 Task: Display the results of the 2022 Victory Lane Racing NASCAR Cup Series for the race "Go Bowling at the Glen" on the track "Watkins Glen".
Action: Mouse moved to (189, 328)
Screenshot: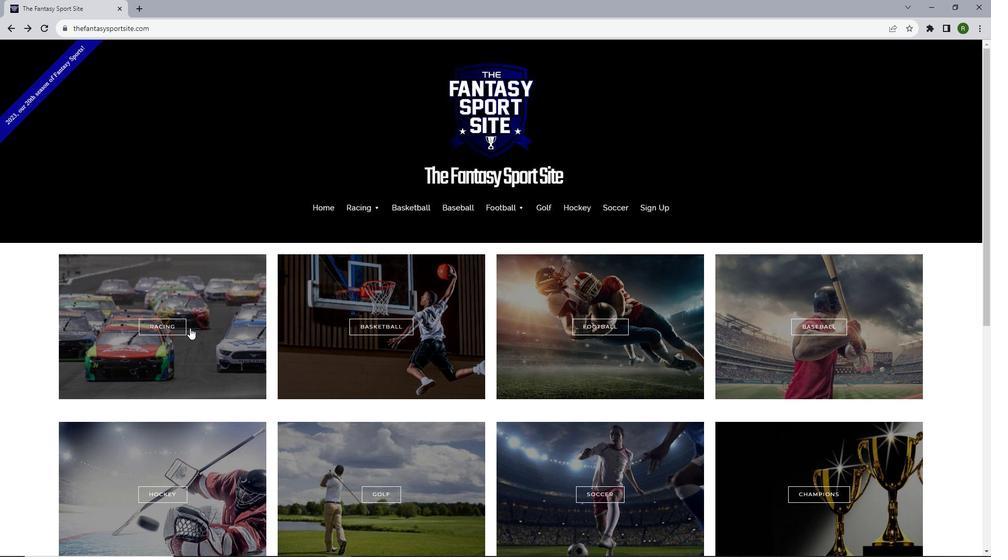 
Action: Mouse pressed left at (189, 328)
Screenshot: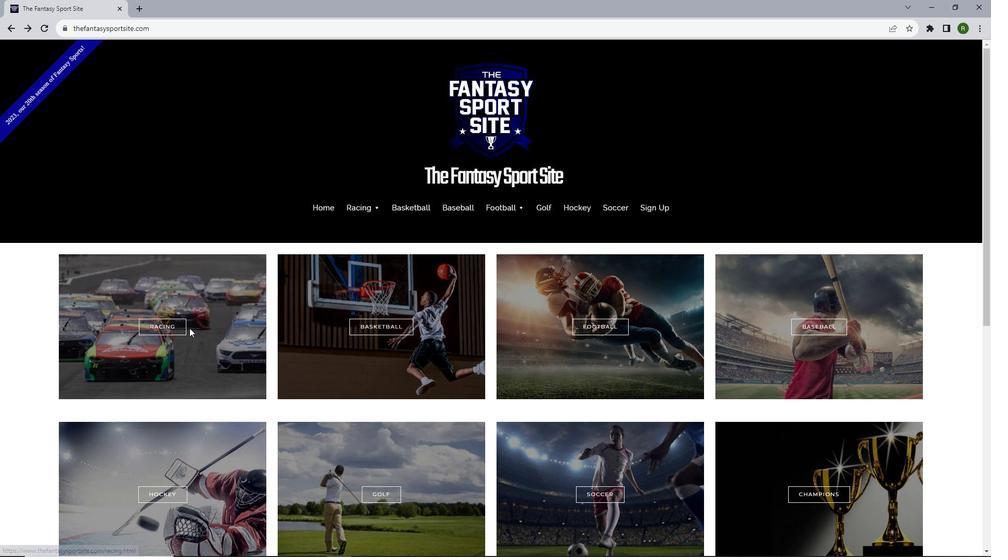 
Action: Mouse moved to (530, 246)
Screenshot: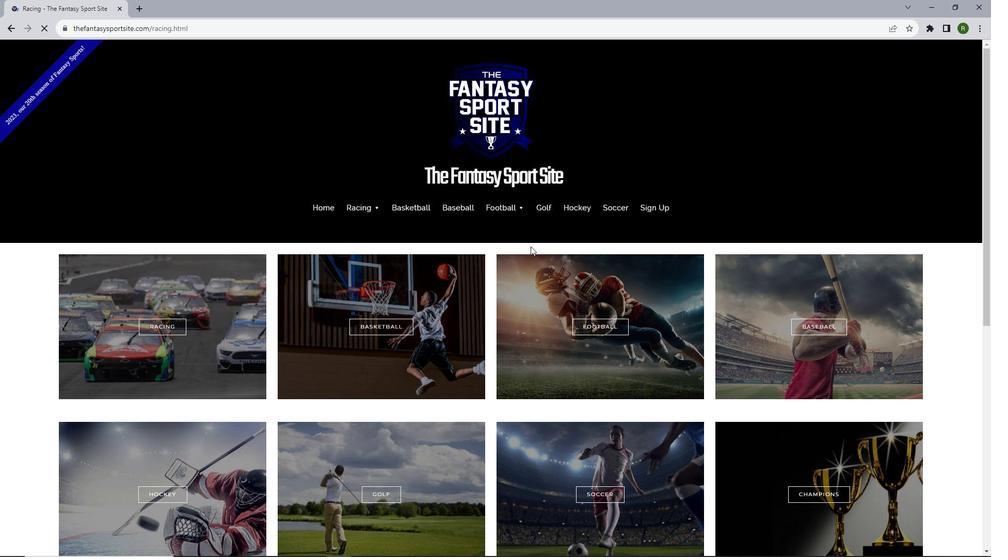 
Action: Mouse scrolled (530, 246) with delta (0, 0)
Screenshot: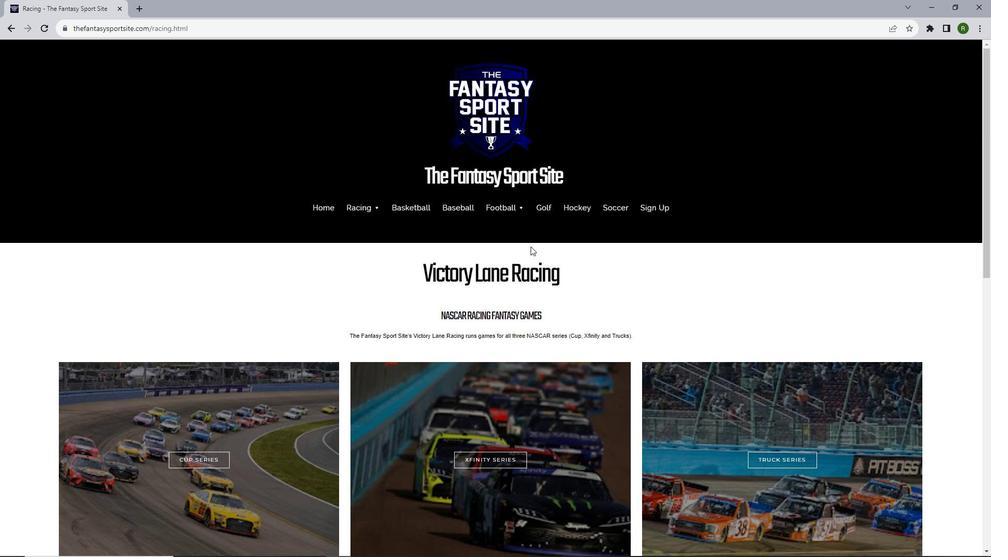 
Action: Mouse scrolled (530, 246) with delta (0, 0)
Screenshot: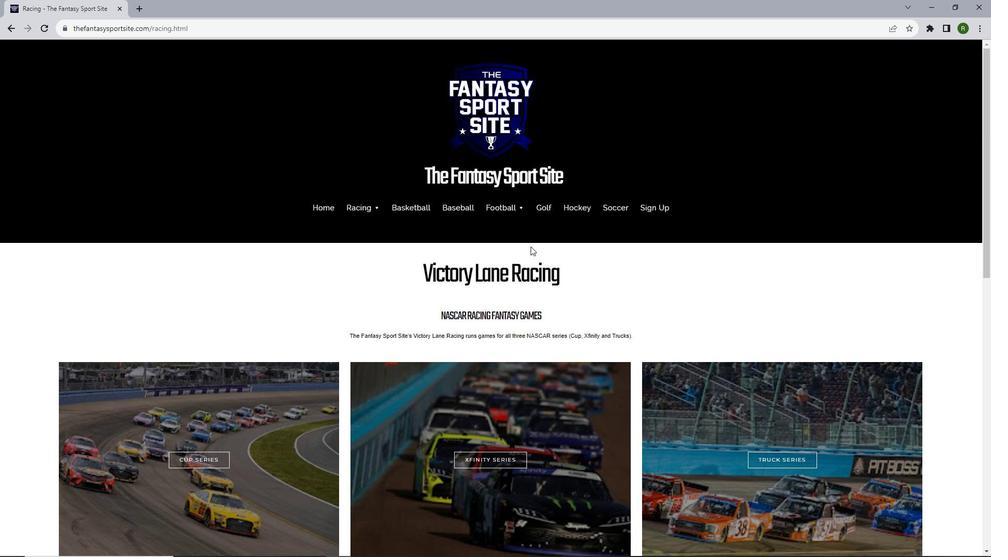 
Action: Mouse scrolled (530, 246) with delta (0, 0)
Screenshot: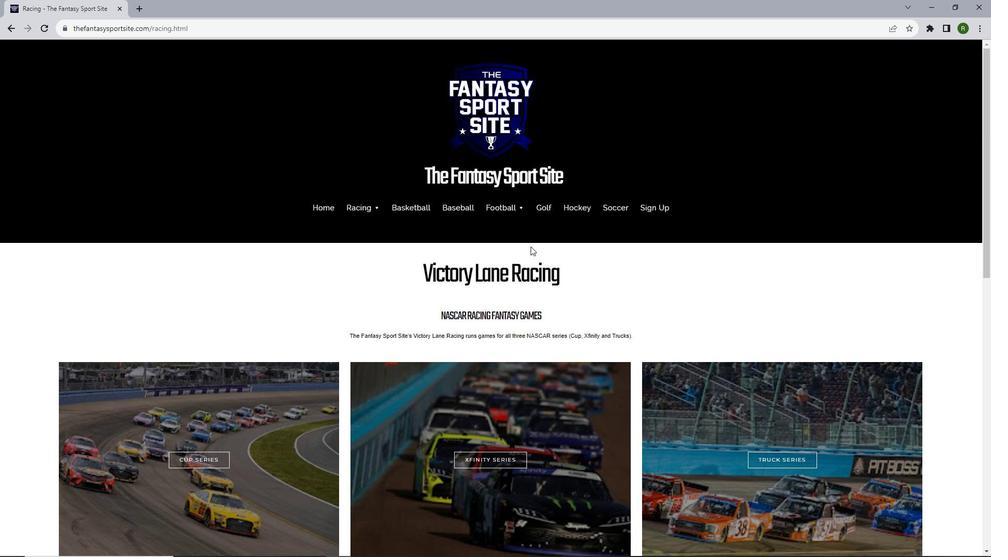 
Action: Mouse scrolled (530, 246) with delta (0, 0)
Screenshot: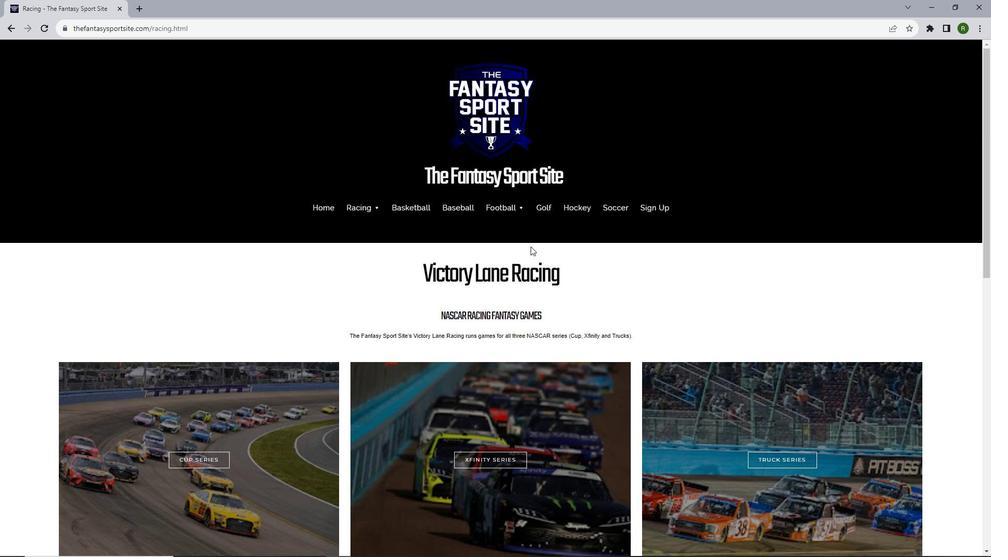 
Action: Mouse scrolled (530, 246) with delta (0, 0)
Screenshot: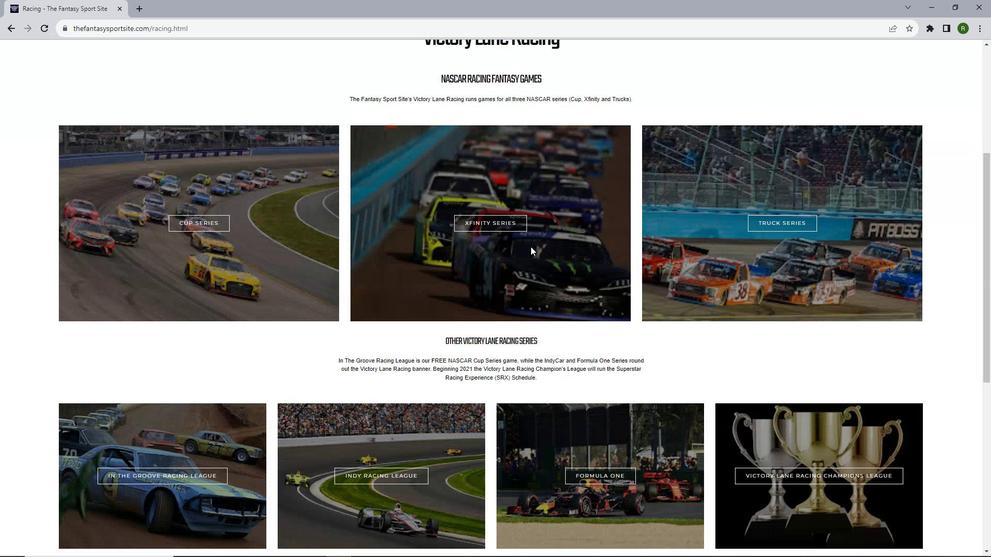 
Action: Mouse moved to (201, 198)
Screenshot: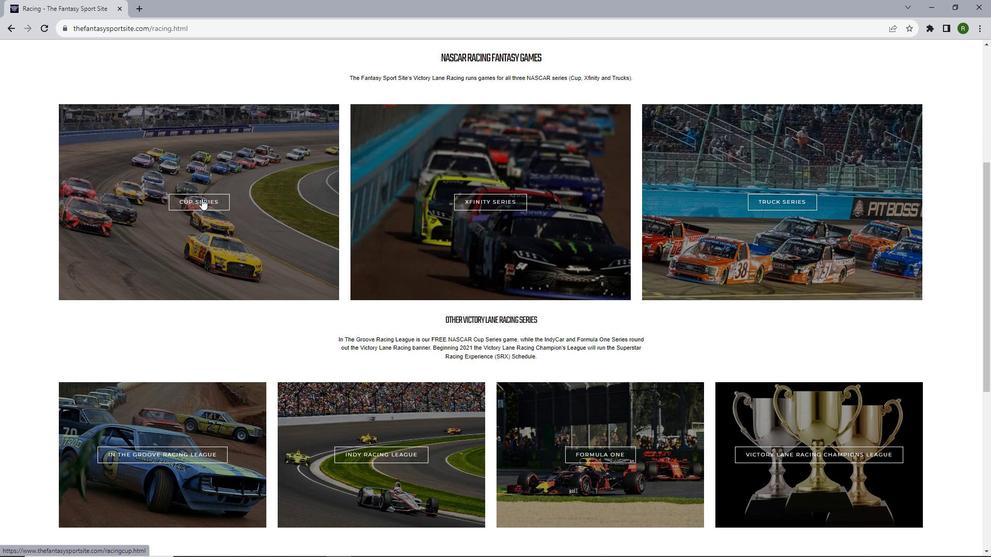 
Action: Mouse pressed left at (201, 198)
Screenshot: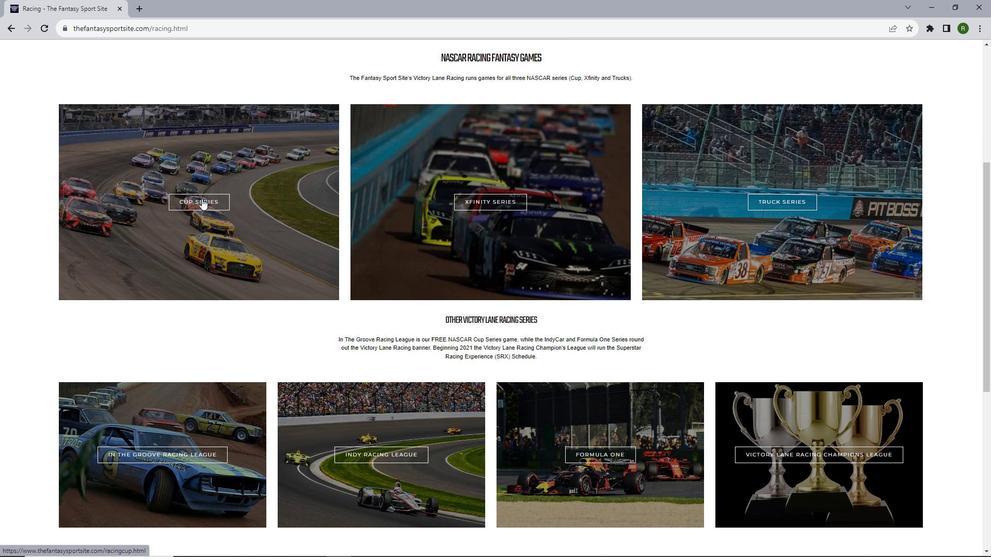 
Action: Mouse moved to (359, 247)
Screenshot: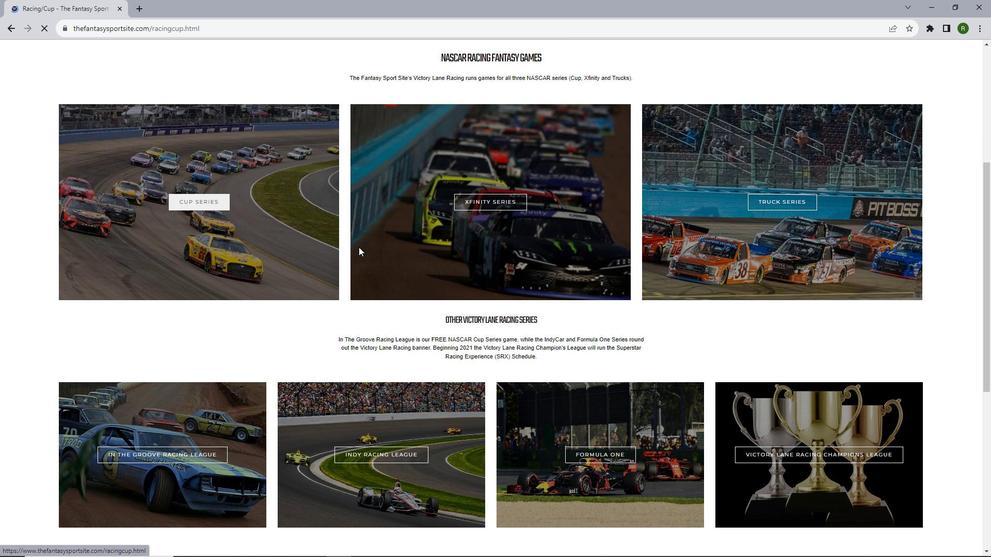 
Action: Mouse scrolled (359, 246) with delta (0, 0)
Screenshot: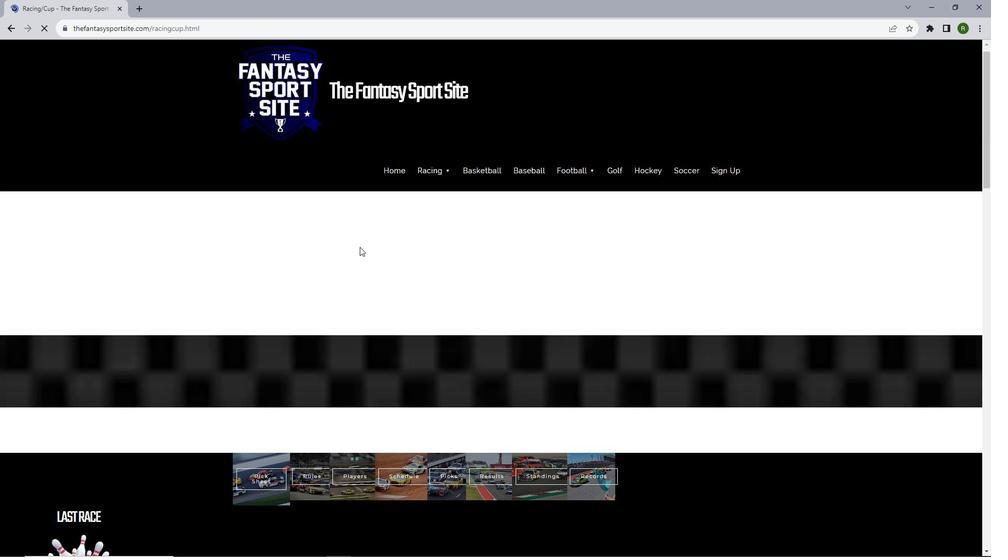 
Action: Mouse moved to (359, 247)
Screenshot: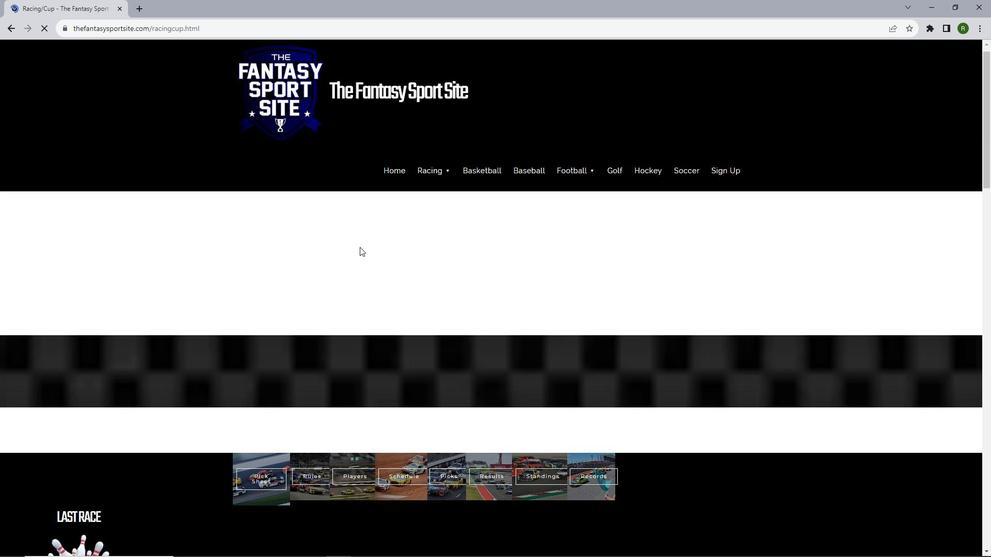 
Action: Mouse scrolled (359, 246) with delta (0, 0)
Screenshot: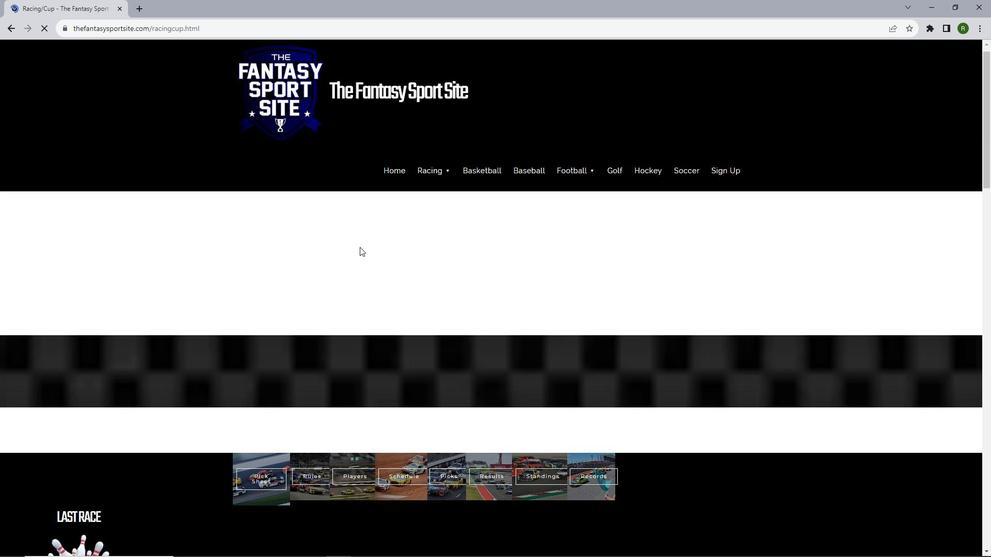 
Action: Mouse scrolled (359, 246) with delta (0, 0)
Screenshot: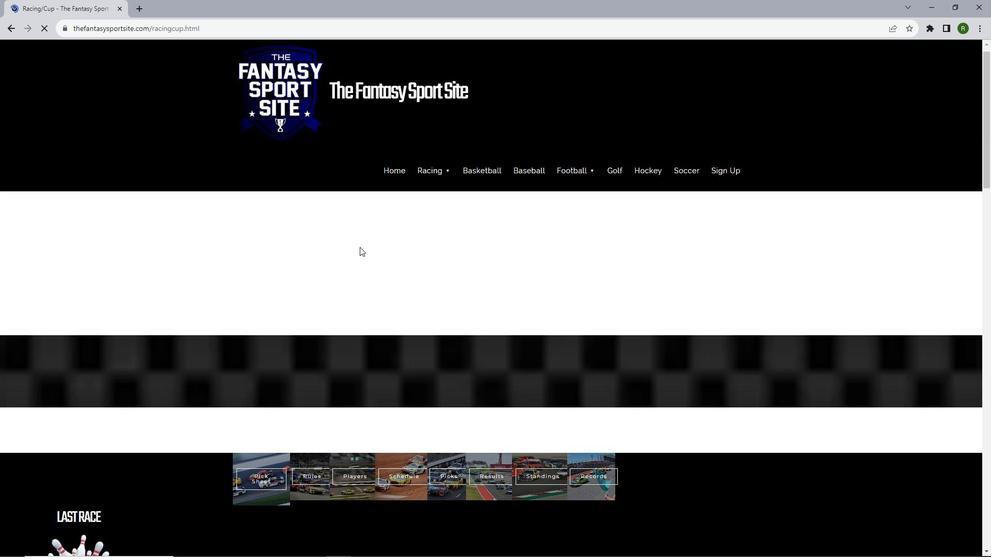 
Action: Mouse scrolled (359, 246) with delta (0, 0)
Screenshot: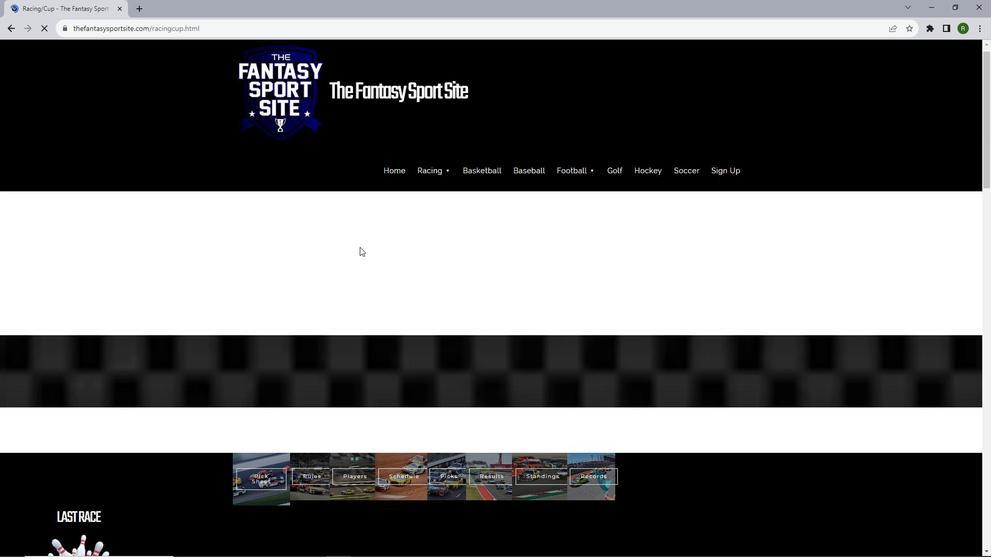 
Action: Mouse scrolled (359, 246) with delta (0, 0)
Screenshot: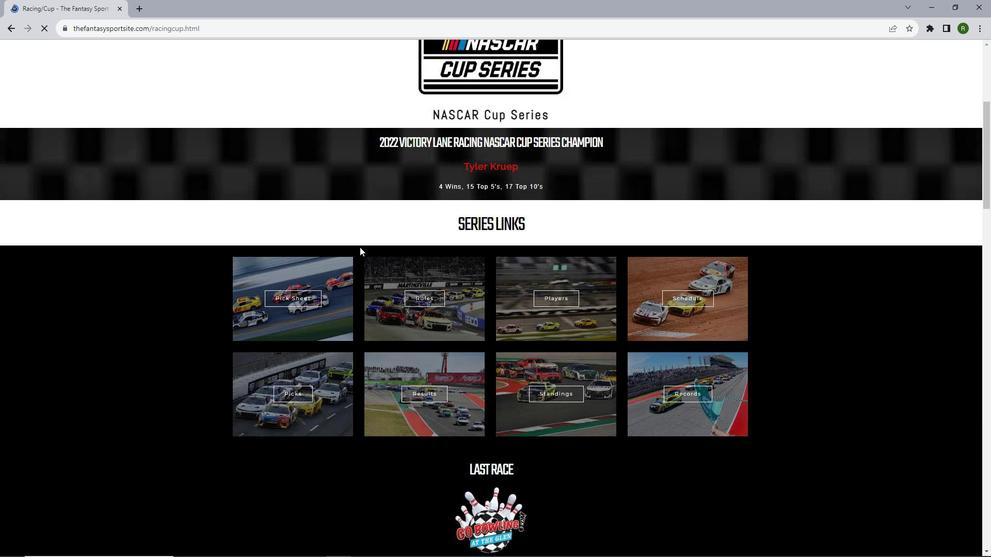 
Action: Mouse moved to (423, 402)
Screenshot: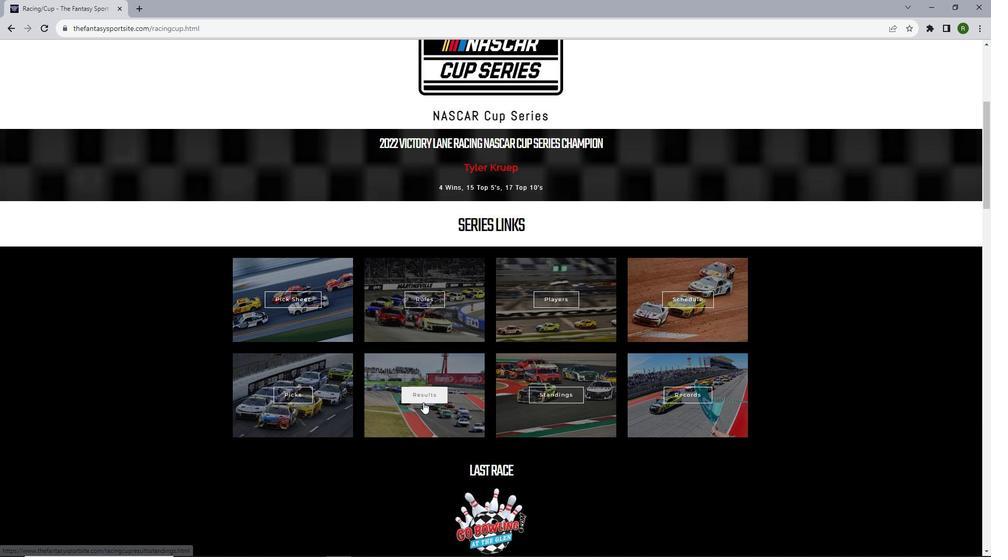 
Action: Mouse pressed left at (423, 402)
Screenshot: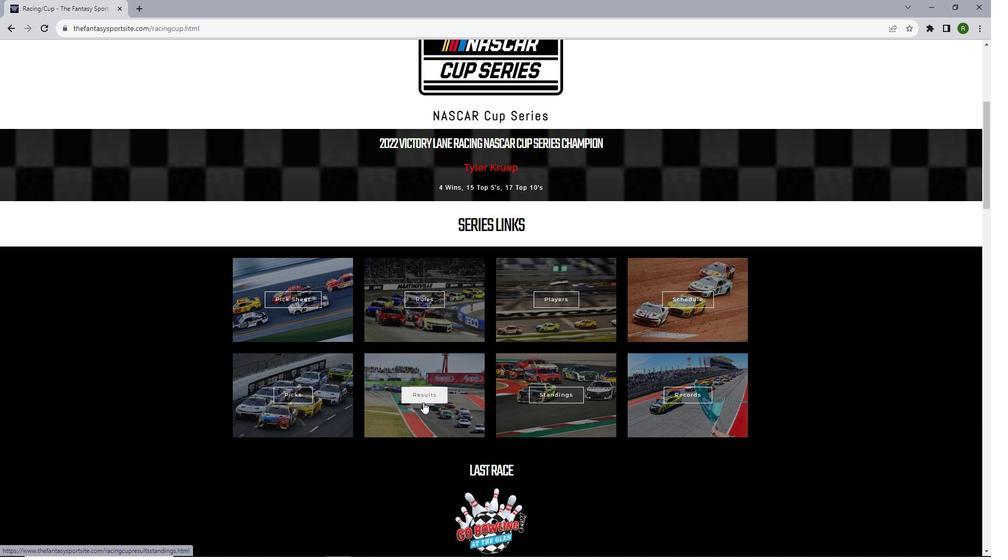 
Action: Mouse moved to (426, 398)
Screenshot: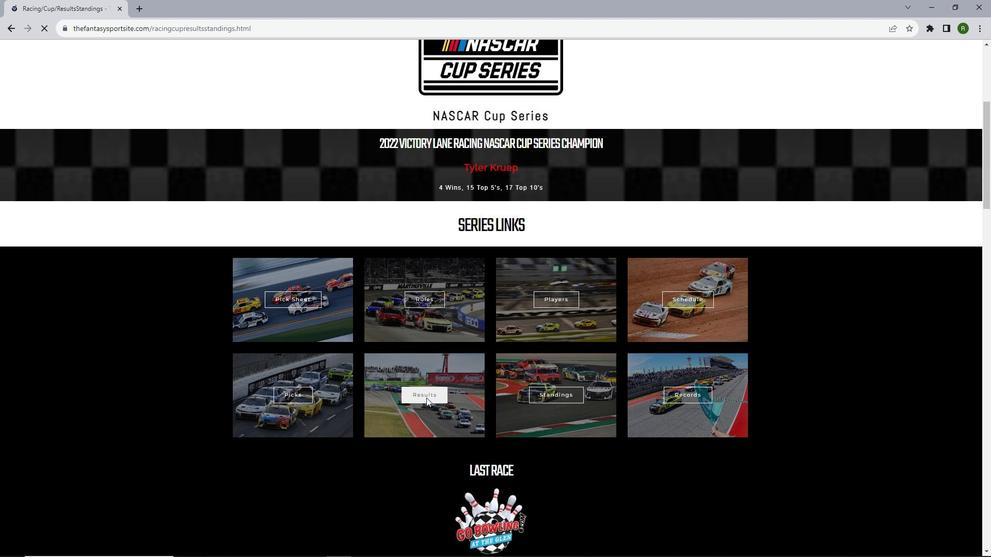 
Action: Mouse scrolled (426, 397) with delta (0, 0)
Screenshot: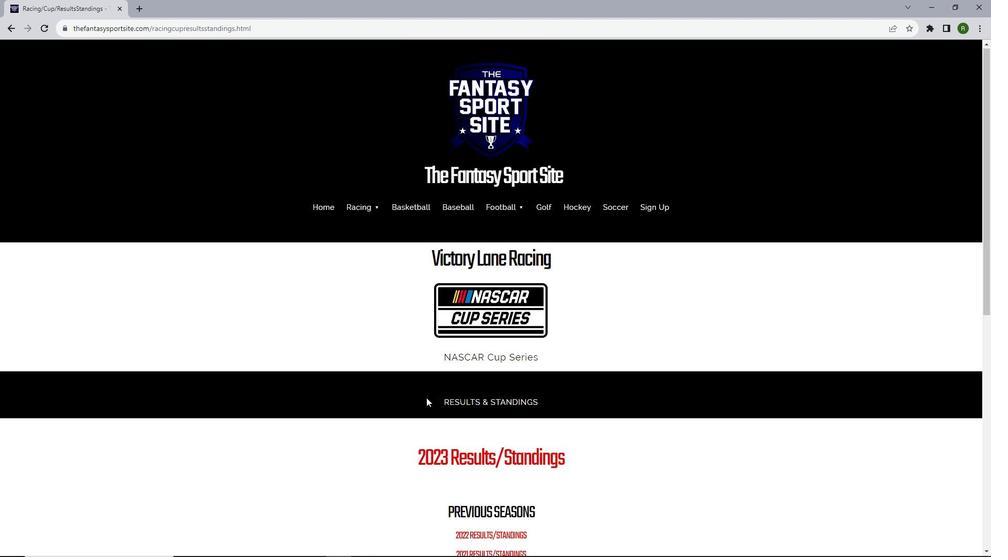 
Action: Mouse scrolled (426, 397) with delta (0, 0)
Screenshot: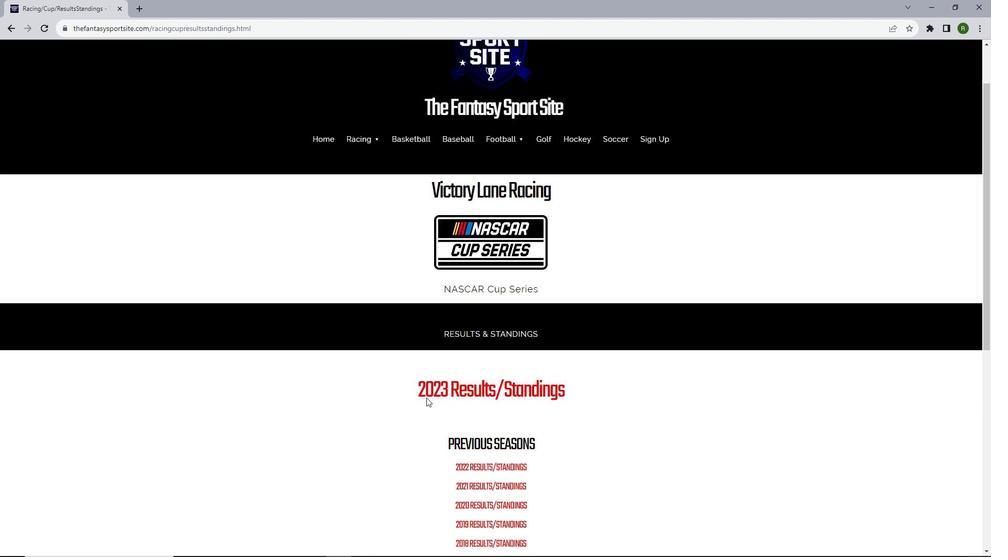 
Action: Mouse scrolled (426, 397) with delta (0, 0)
Screenshot: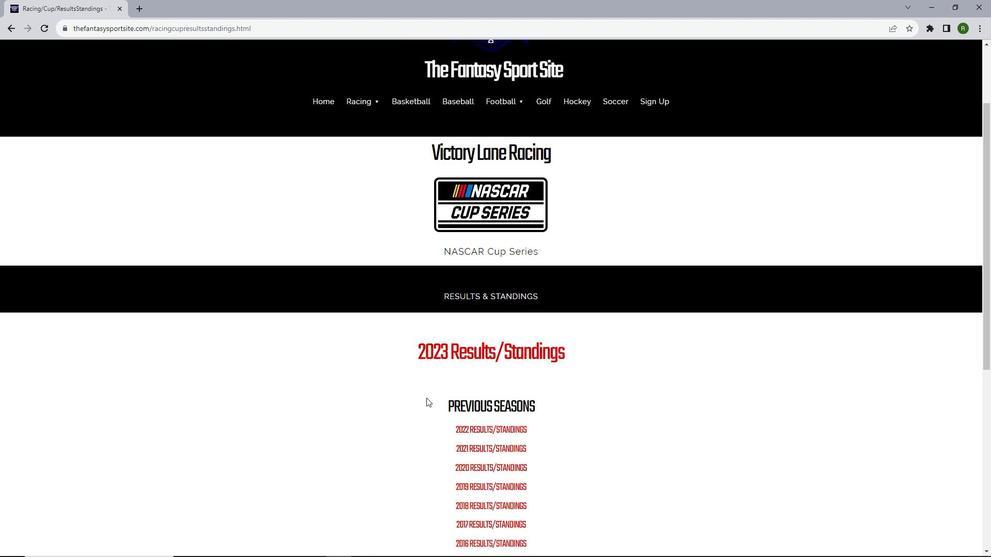 
Action: Mouse moved to (487, 381)
Screenshot: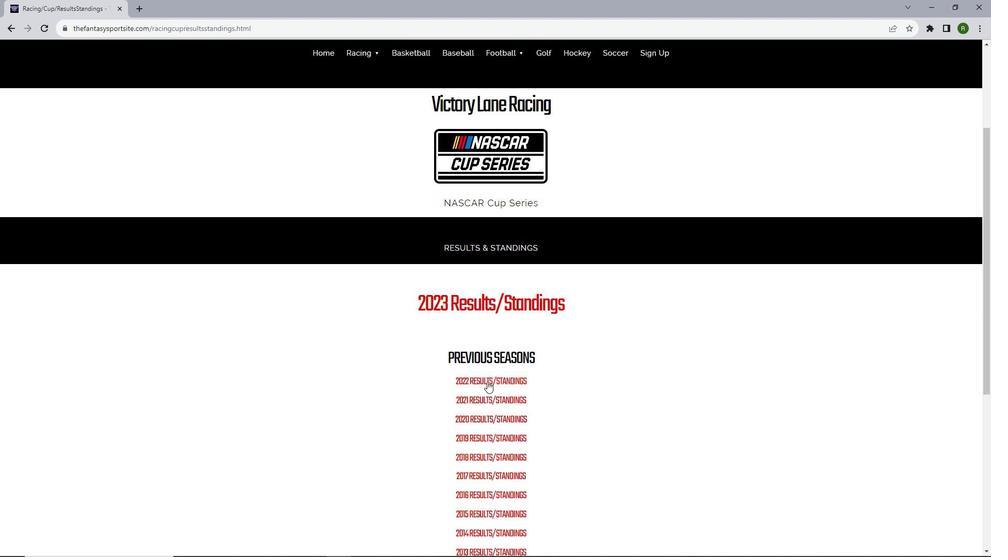 
Action: Mouse pressed left at (487, 381)
Screenshot: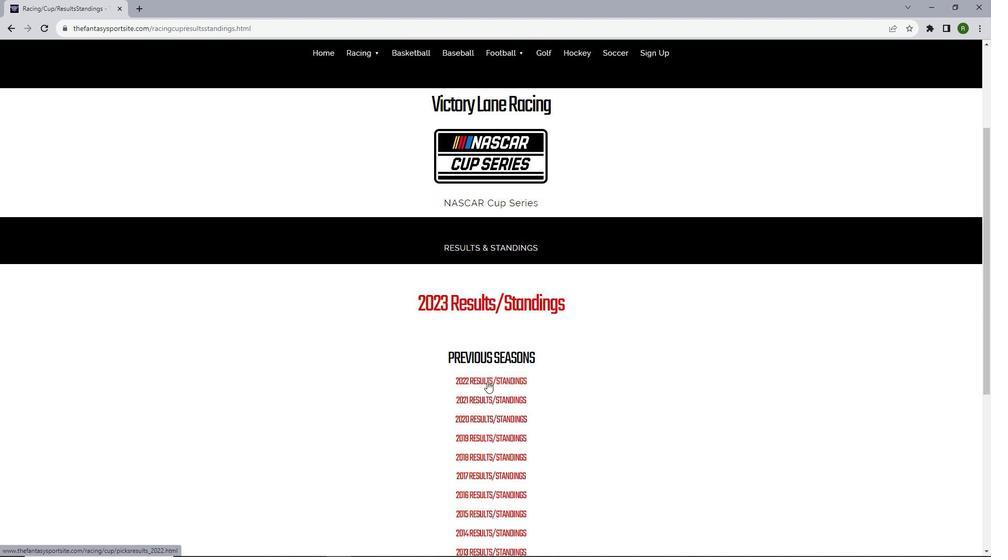 
Action: Mouse moved to (542, 208)
Screenshot: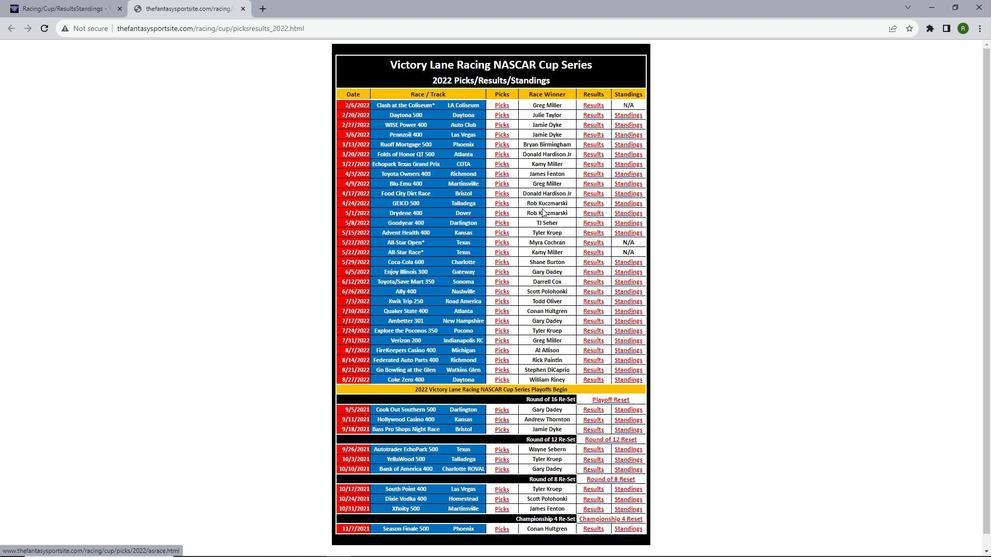 
Action: Mouse scrolled (542, 208) with delta (0, 0)
Screenshot: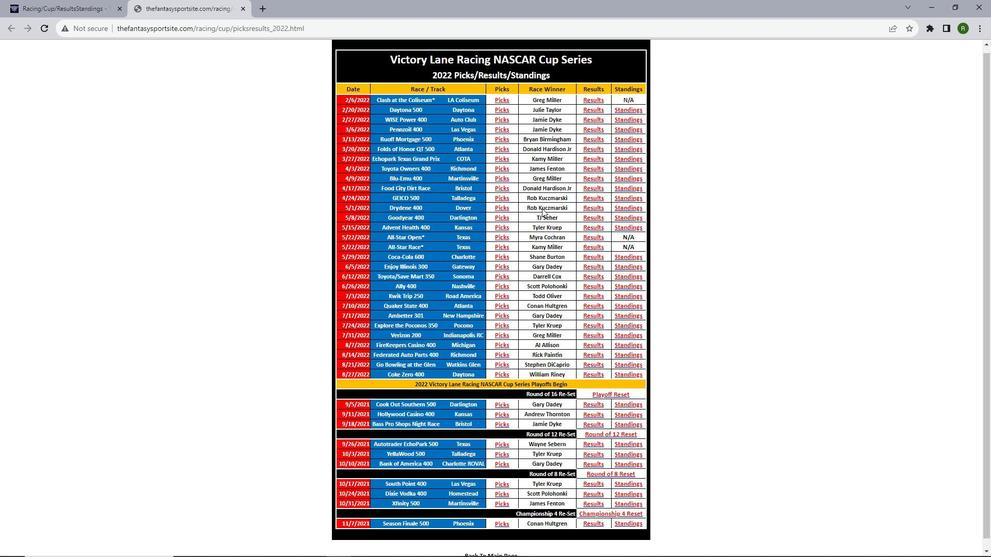
Action: Mouse scrolled (542, 208) with delta (0, 0)
Screenshot: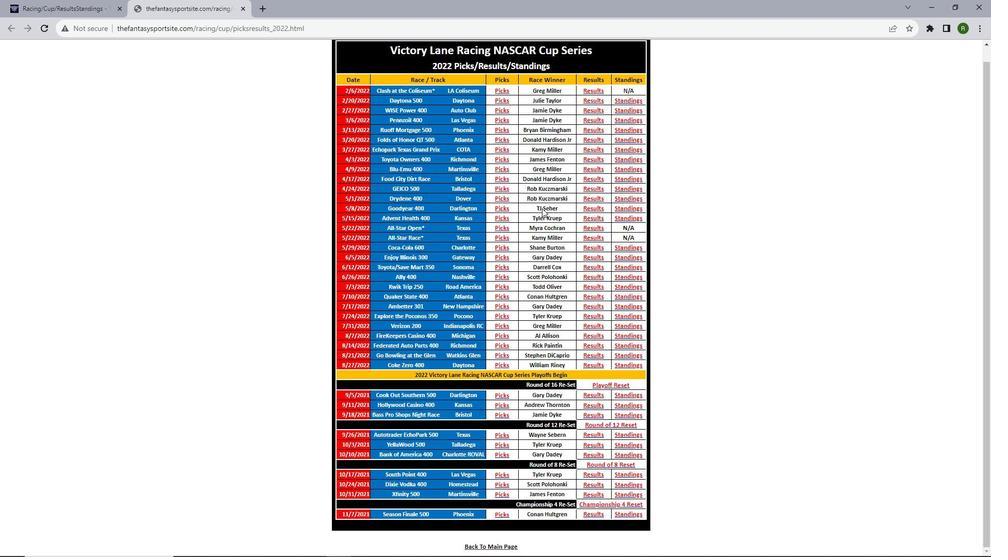 
Action: Mouse moved to (596, 355)
Screenshot: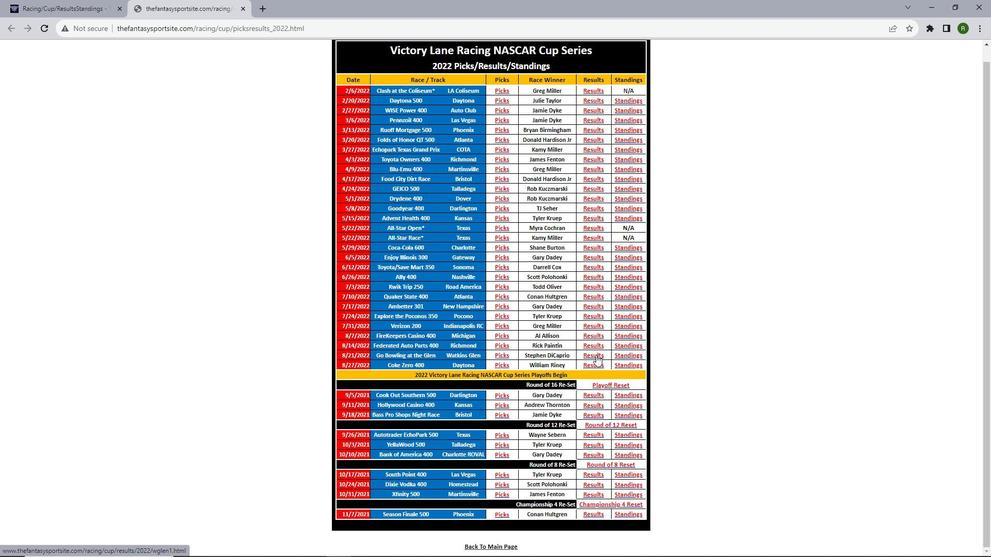 
Action: Mouse pressed left at (596, 355)
Screenshot: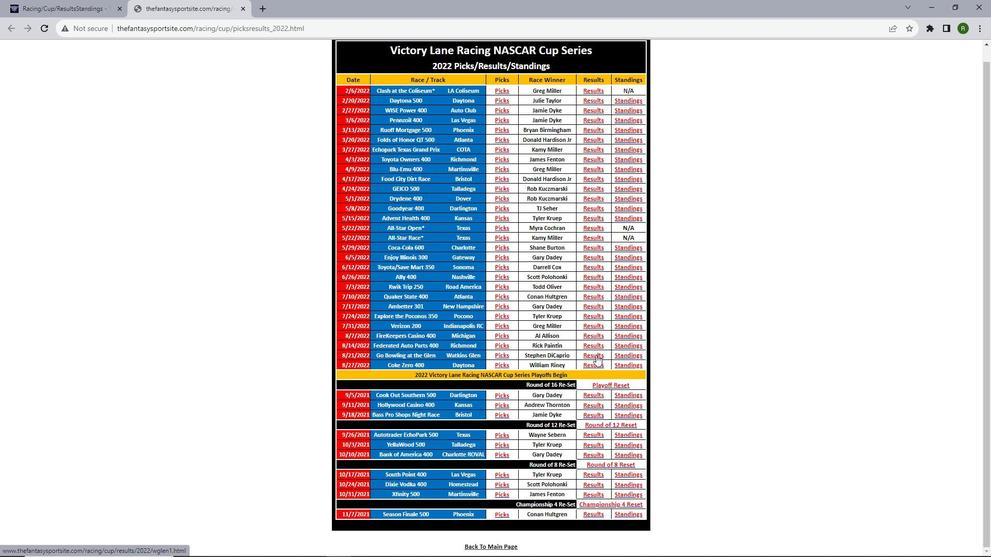 
Action: Mouse moved to (503, 212)
Screenshot: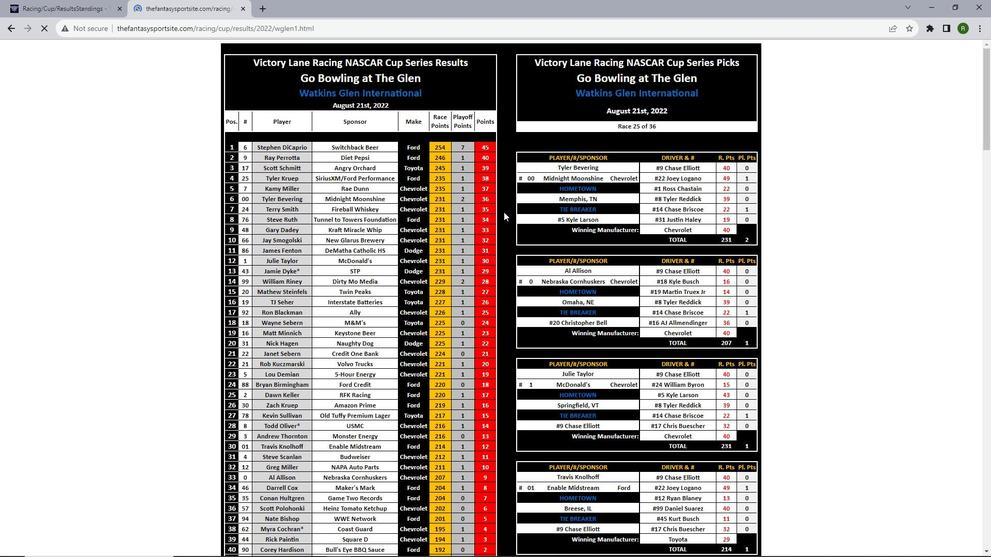 
Action: Mouse scrolled (503, 211) with delta (0, 0)
Screenshot: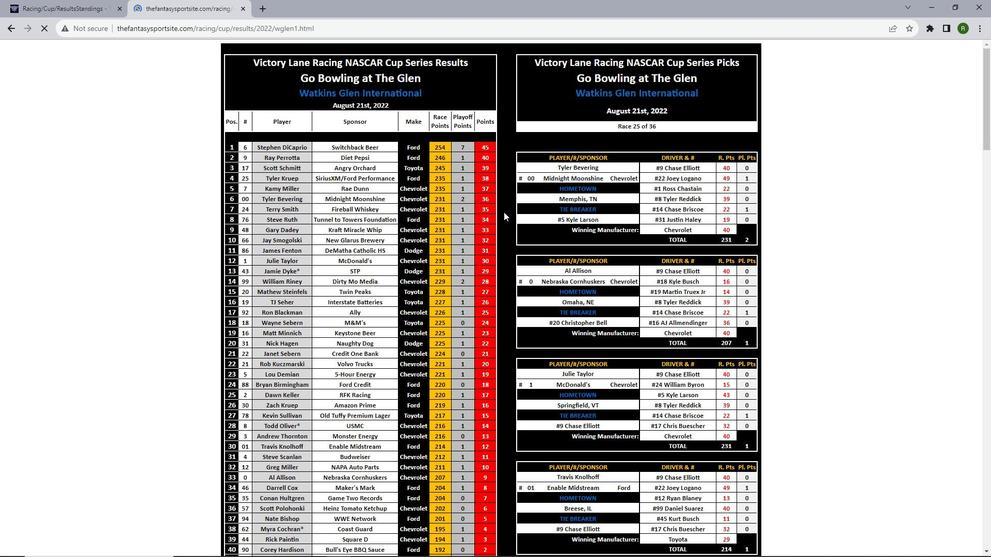 
Action: Mouse scrolled (503, 211) with delta (0, 0)
Screenshot: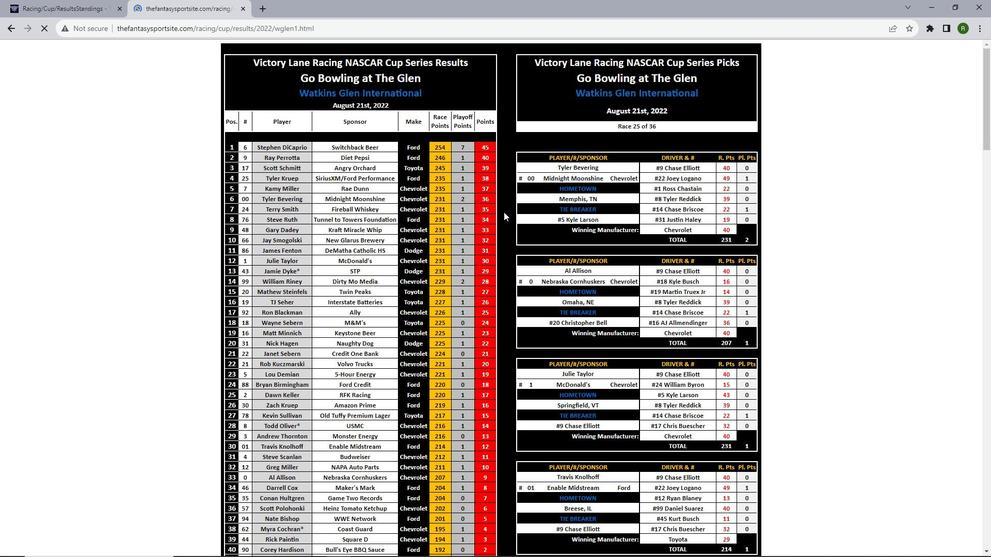 
Action: Mouse scrolled (503, 211) with delta (0, 0)
Screenshot: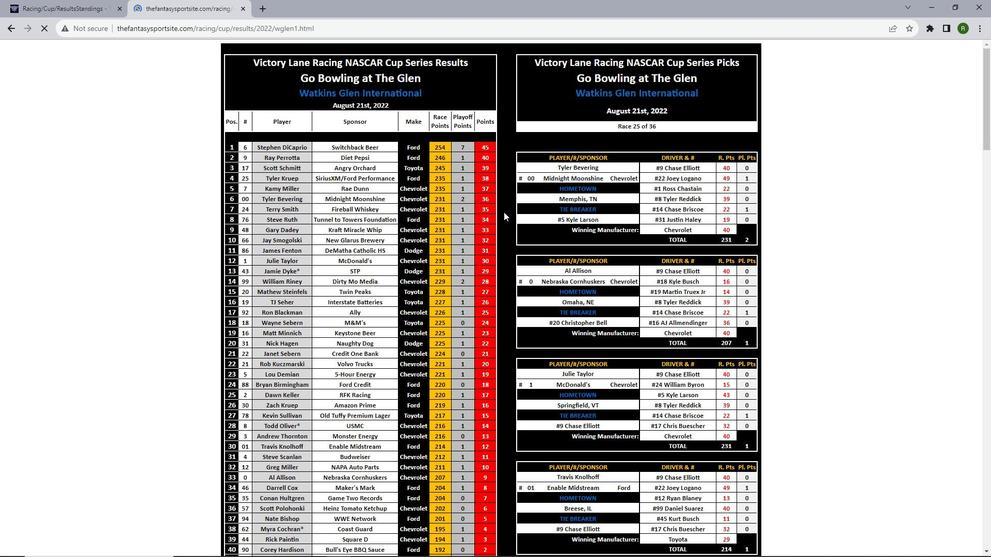 
Action: Mouse scrolled (503, 211) with delta (0, 0)
Screenshot: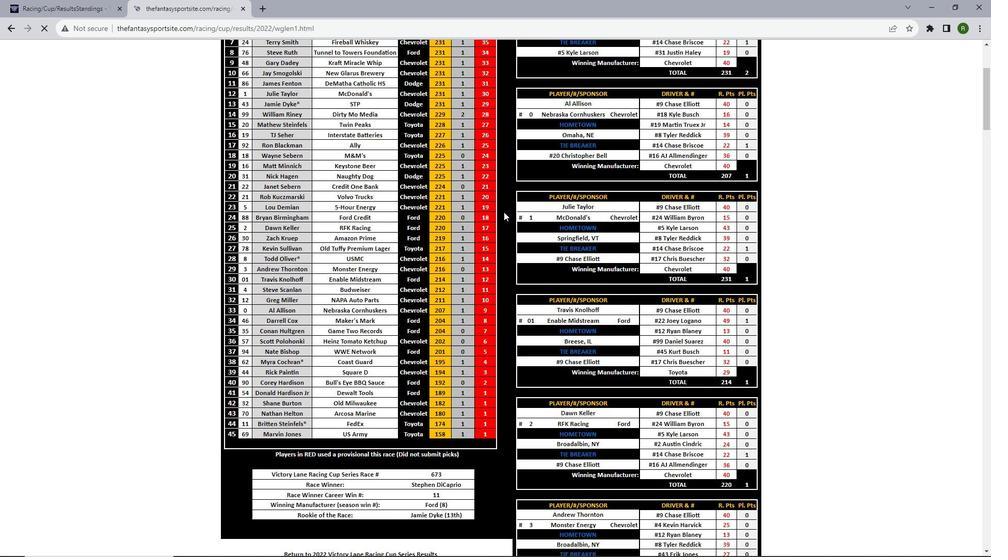 
Action: Mouse scrolled (503, 211) with delta (0, 0)
Screenshot: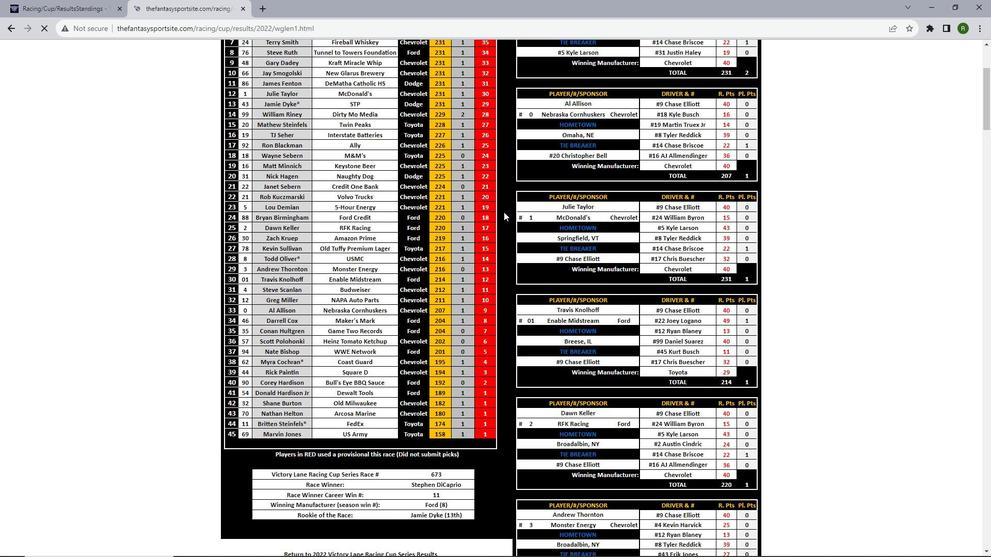 
Action: Mouse scrolled (503, 211) with delta (0, 0)
Screenshot: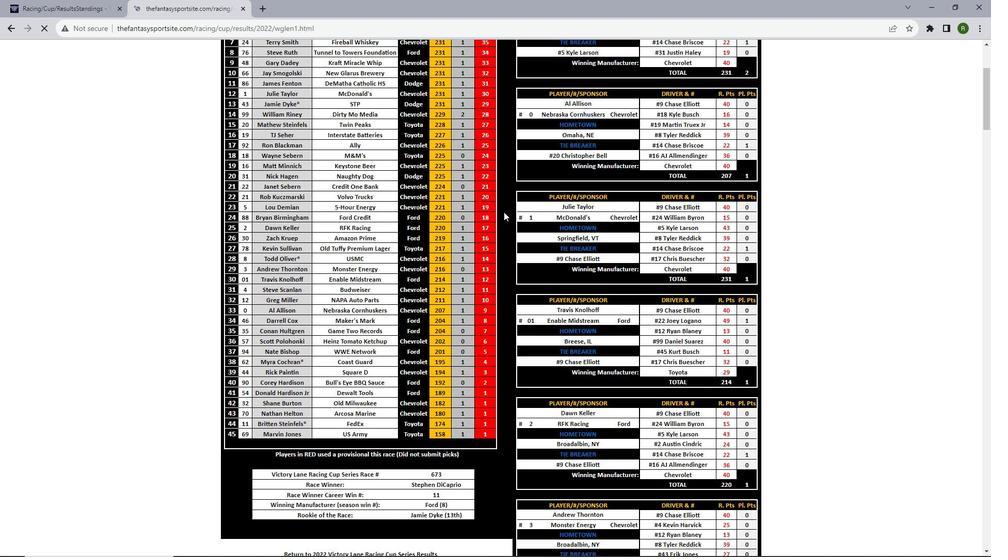 
Action: Mouse scrolled (503, 211) with delta (0, 0)
Screenshot: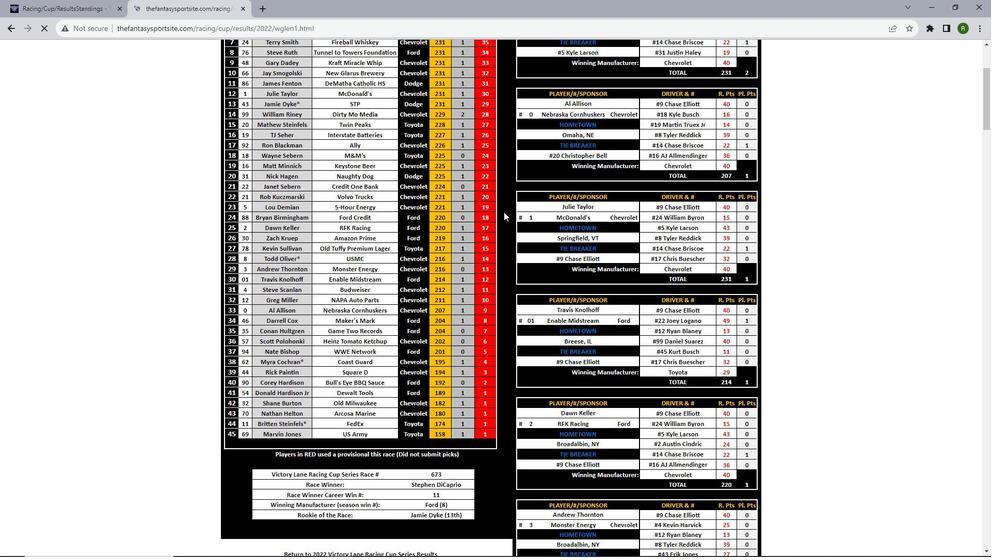 
Action: Mouse scrolled (503, 211) with delta (0, 0)
Screenshot: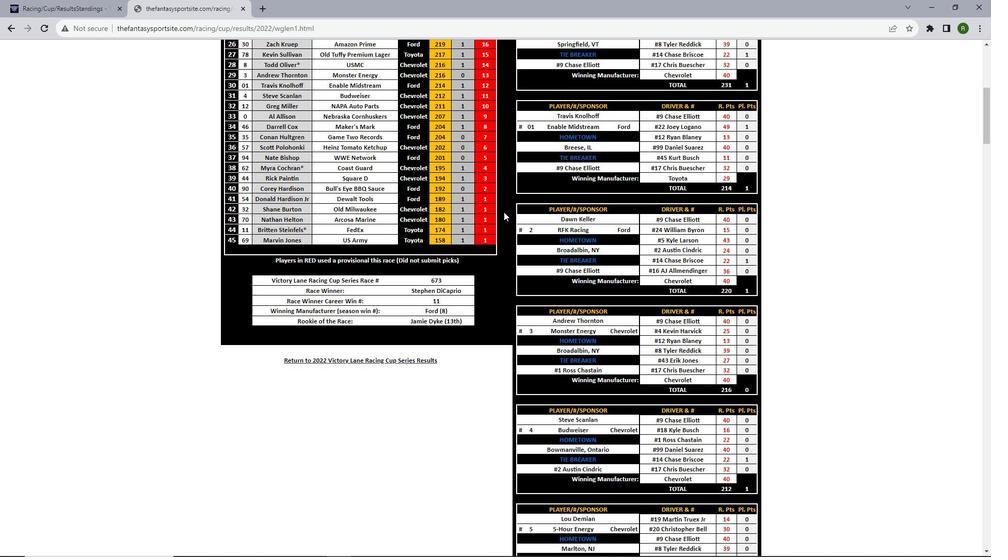 
Action: Mouse scrolled (503, 211) with delta (0, 0)
Screenshot: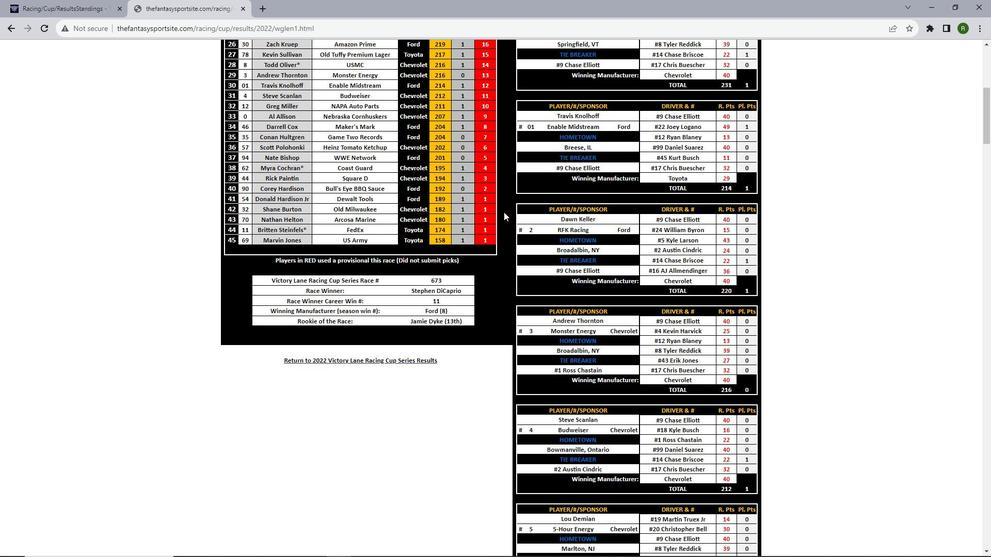
Action: Mouse scrolled (503, 211) with delta (0, 0)
Screenshot: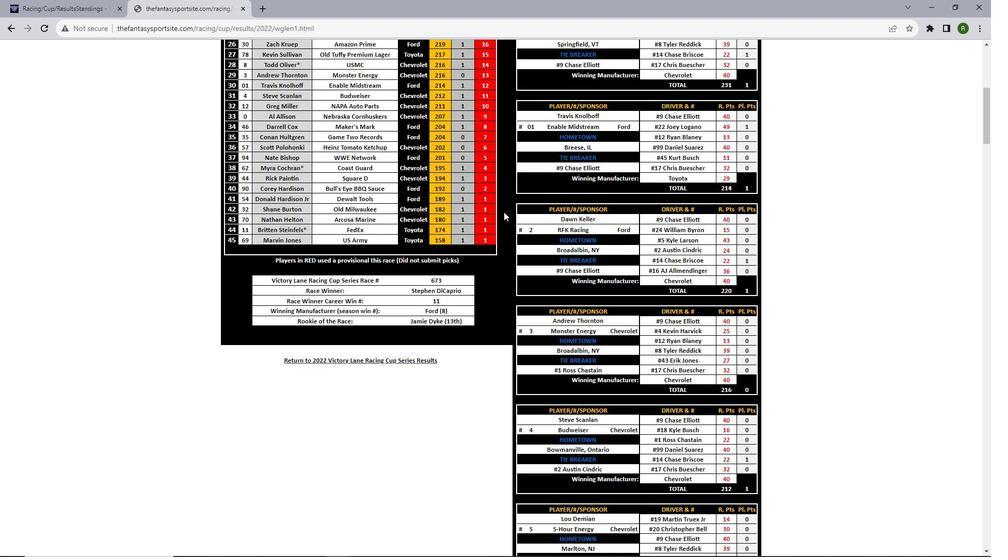 
Action: Mouse scrolled (503, 211) with delta (0, 0)
Screenshot: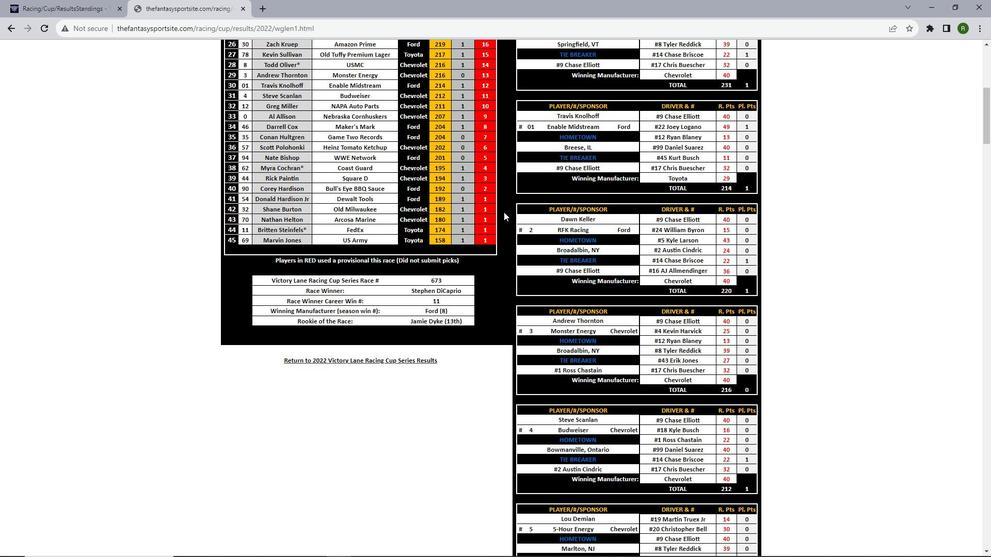 
Action: Mouse scrolled (503, 211) with delta (0, 0)
Screenshot: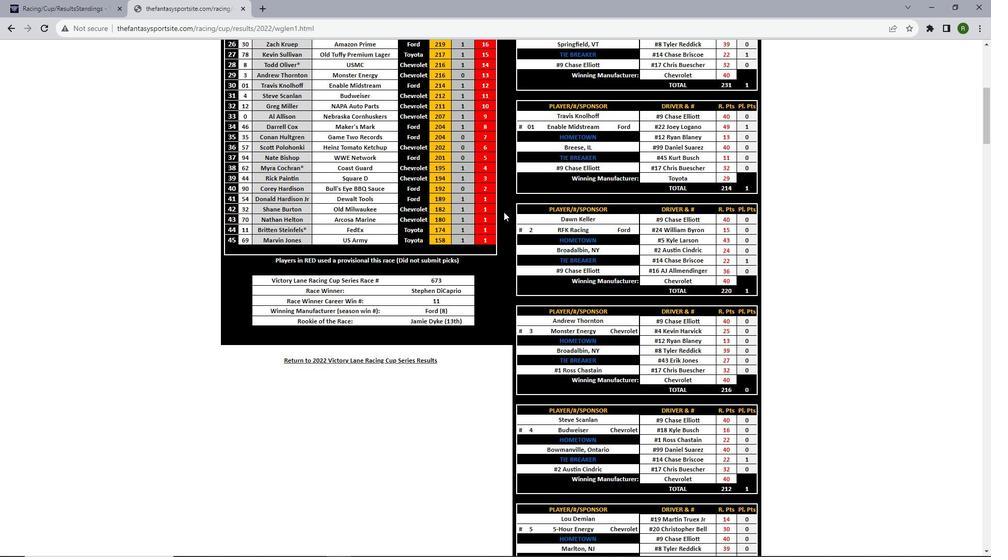
Action: Mouse scrolled (503, 211) with delta (0, 0)
Screenshot: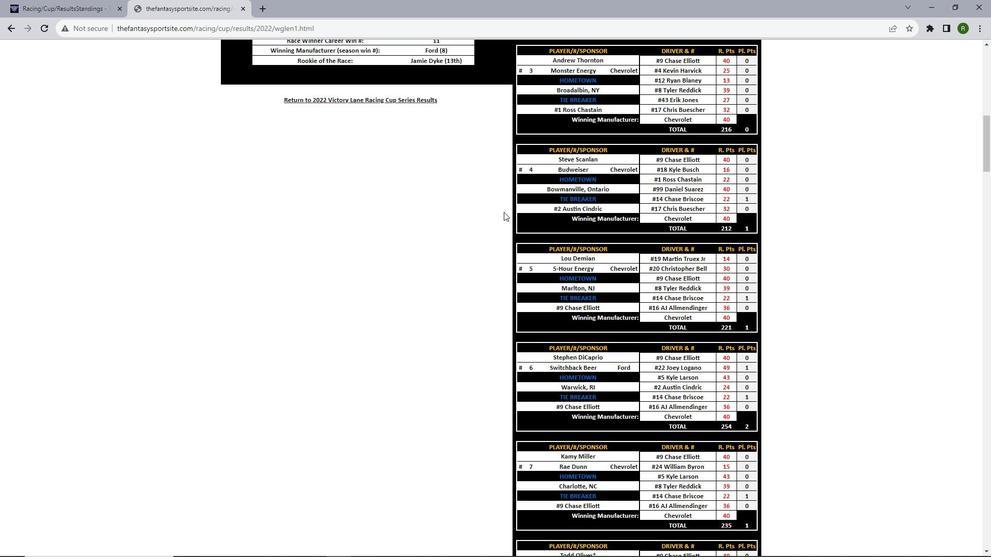 
Action: Mouse scrolled (503, 211) with delta (0, 0)
Screenshot: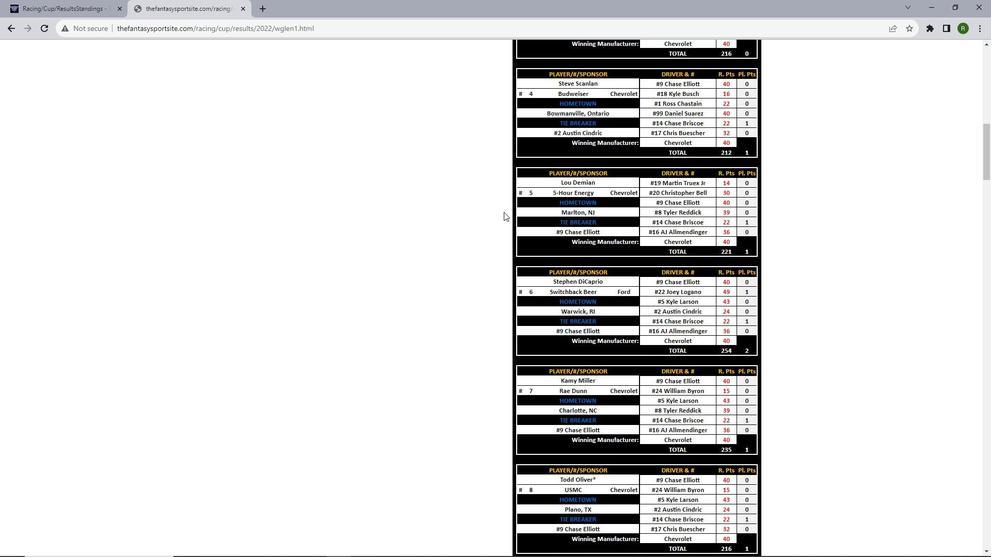 
Action: Mouse scrolled (503, 211) with delta (0, 0)
Screenshot: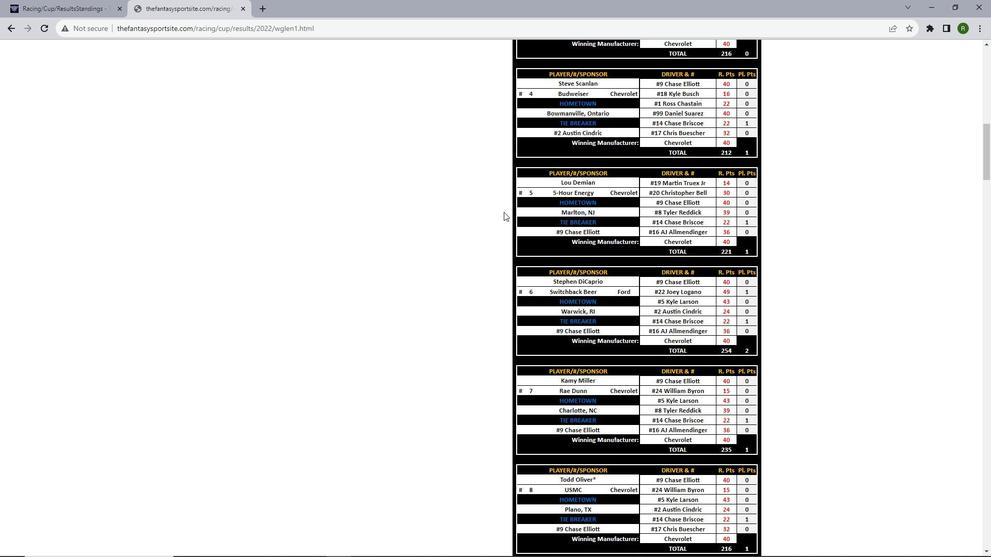 
Action: Mouse scrolled (503, 211) with delta (0, 0)
Screenshot: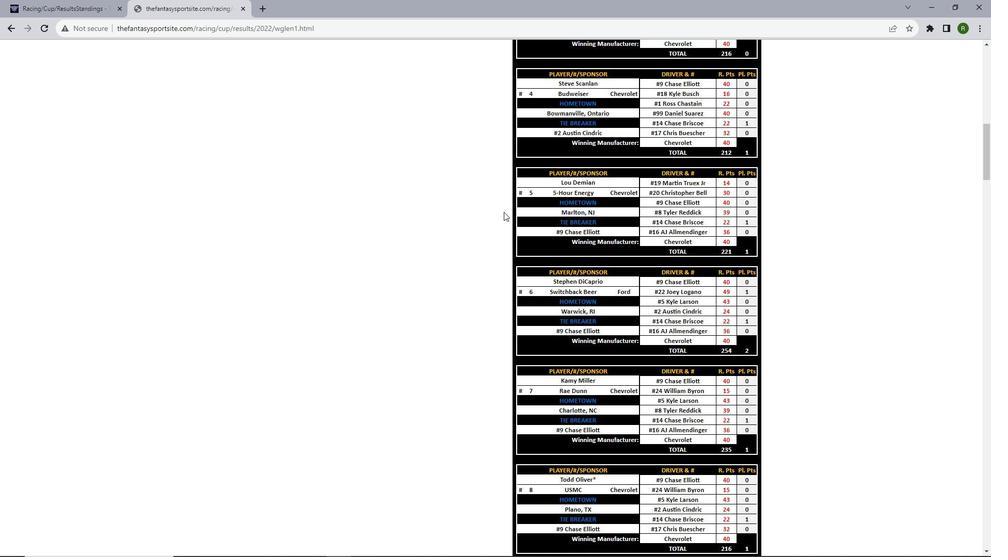 
Action: Mouse scrolled (503, 211) with delta (0, 0)
Screenshot: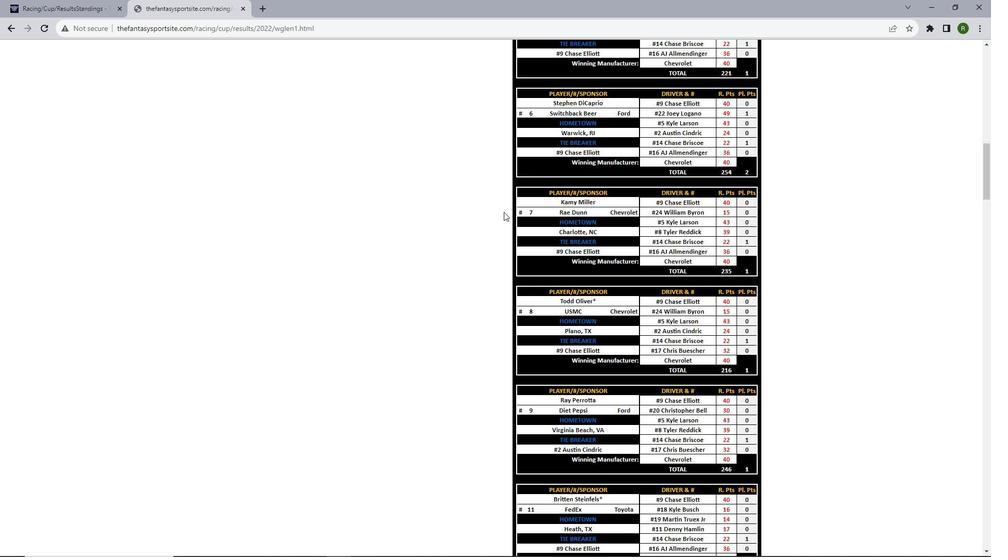 
Action: Mouse moved to (503, 211)
Screenshot: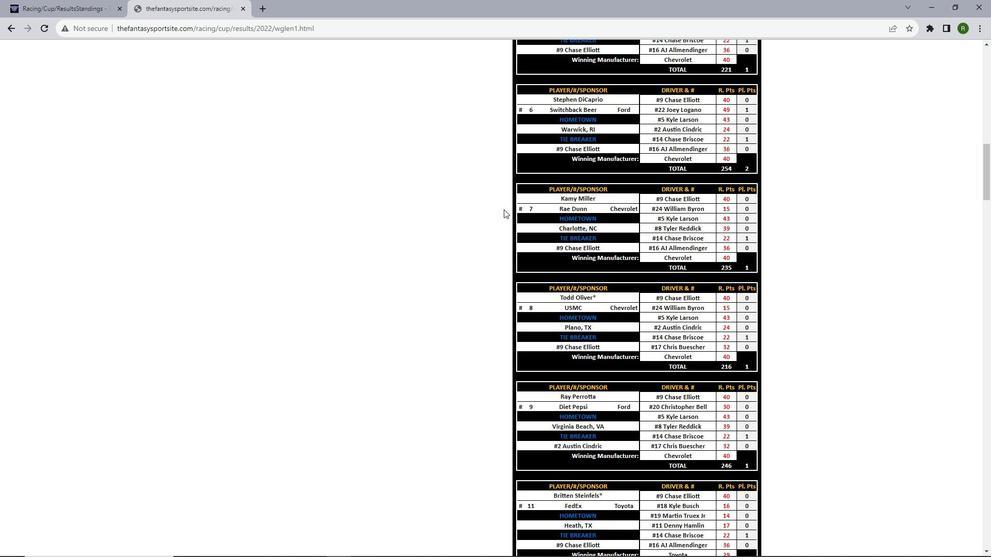 
Action: Mouse scrolled (503, 211) with delta (0, 0)
Screenshot: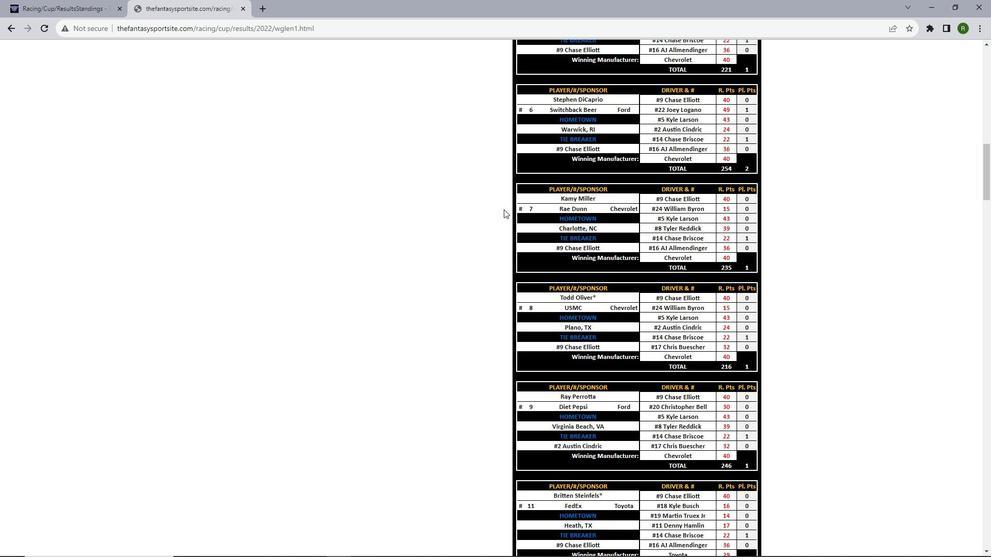 
Action: Mouse moved to (503, 210)
Screenshot: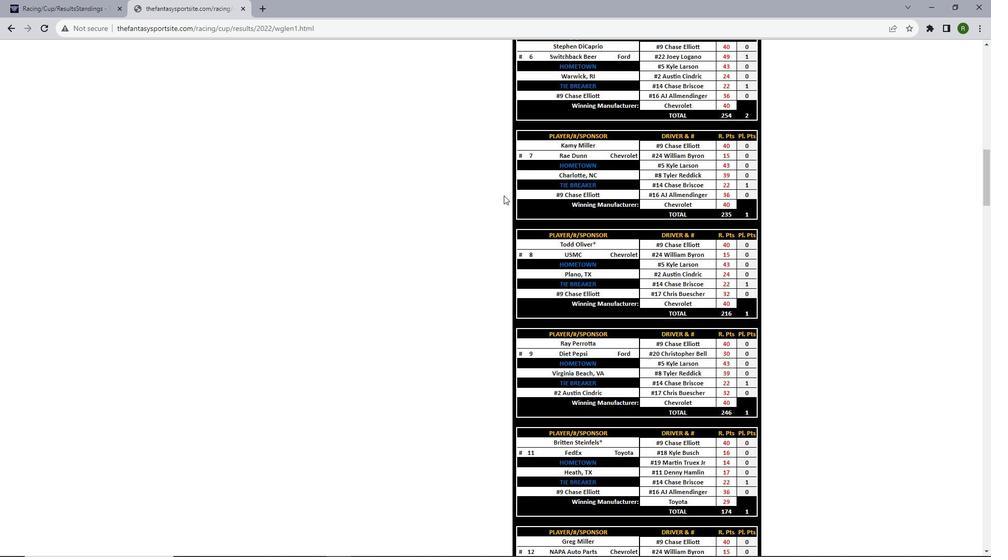 
Action: Mouse scrolled (503, 210) with delta (0, 0)
Screenshot: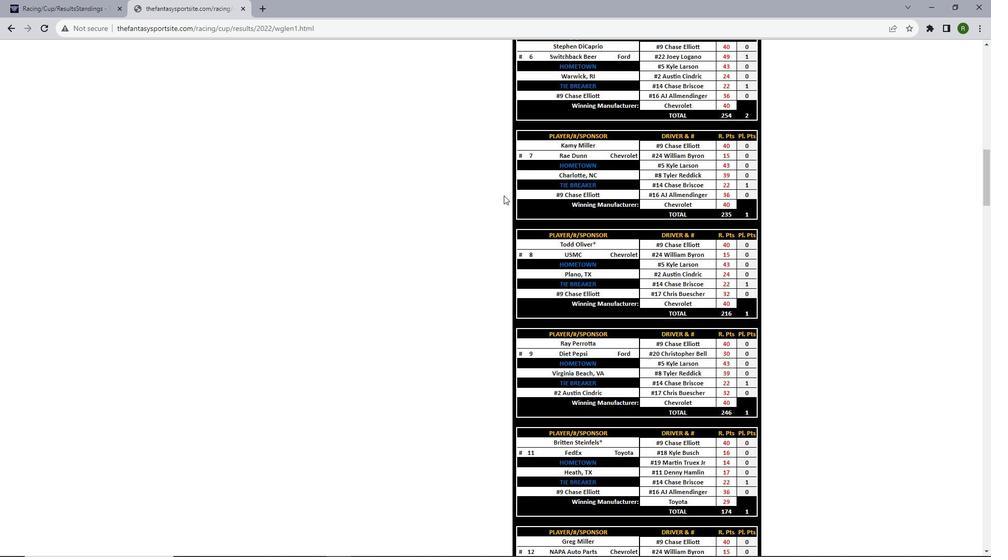 
Action: Mouse moved to (503, 185)
Screenshot: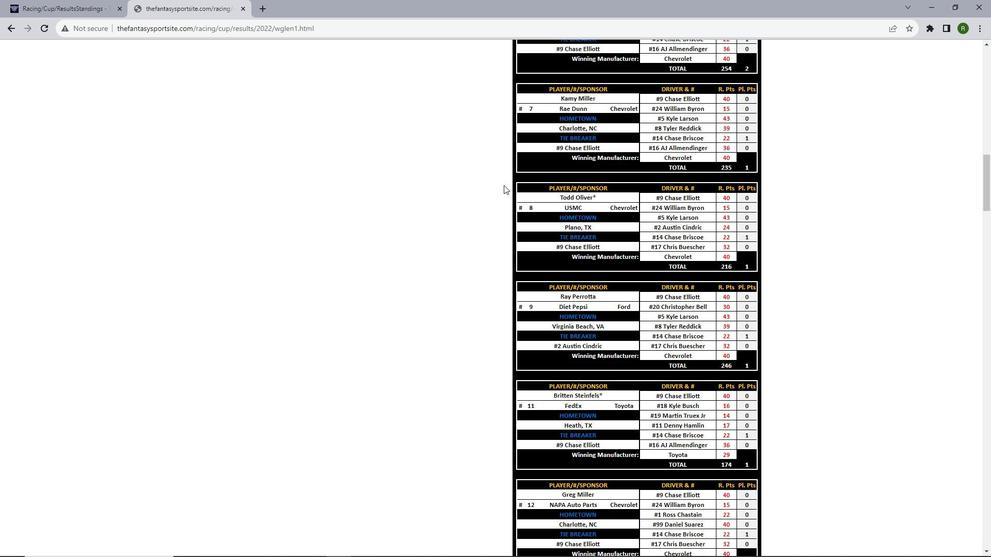 
Action: Mouse scrolled (503, 184) with delta (0, 0)
Screenshot: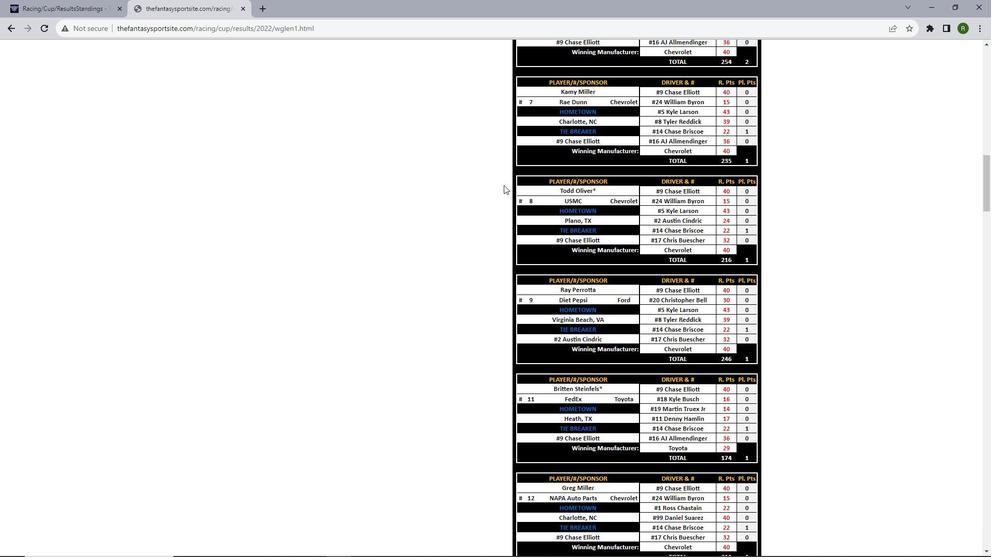 
Action: Mouse scrolled (503, 184) with delta (0, 0)
Screenshot: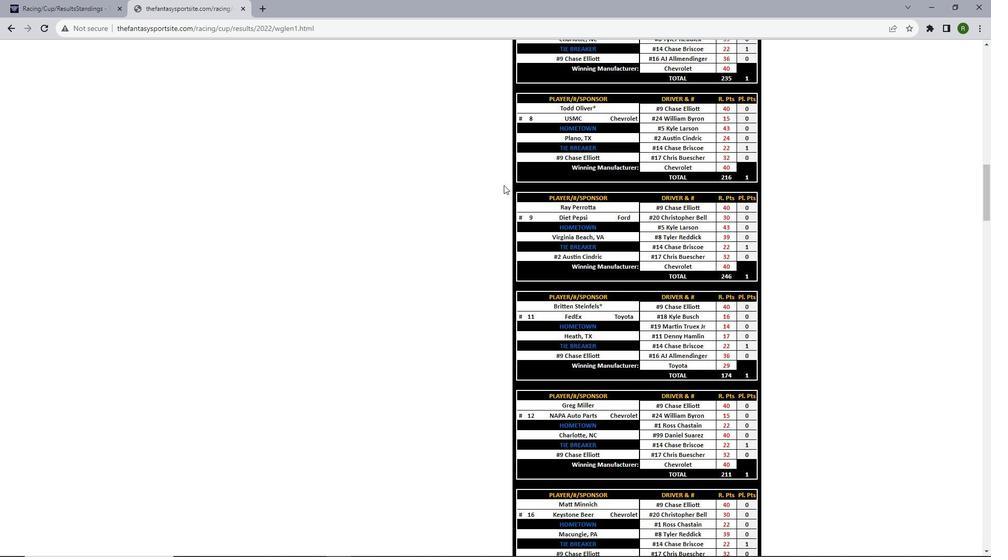 
Action: Mouse scrolled (503, 184) with delta (0, 0)
Screenshot: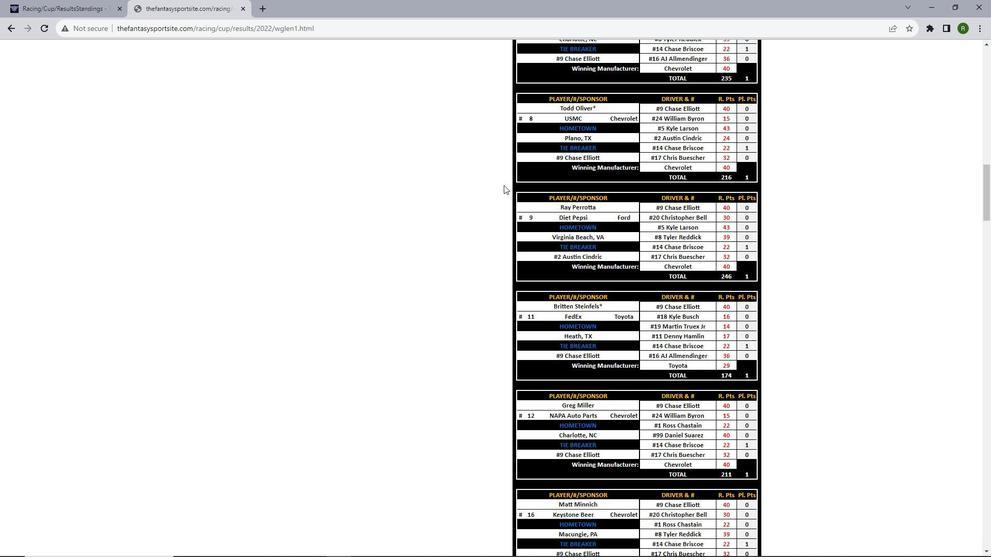 
Action: Mouse scrolled (503, 184) with delta (0, 0)
Screenshot: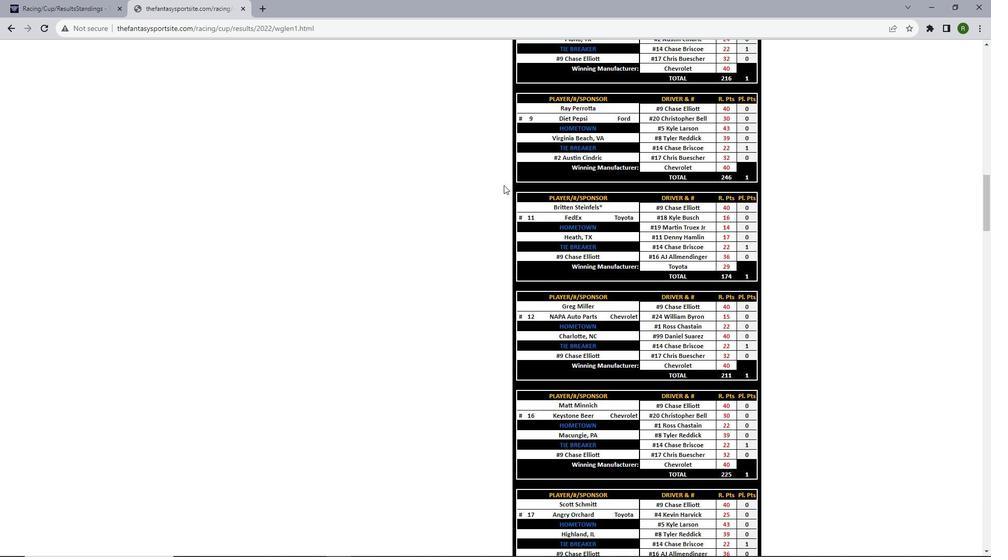 
Action: Mouse scrolled (503, 184) with delta (0, 0)
Screenshot: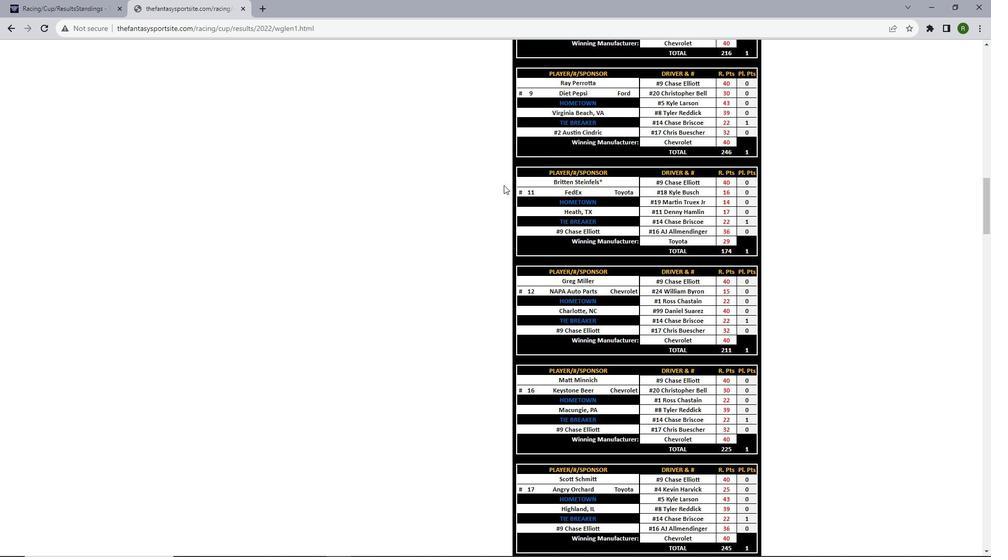 
Action: Mouse scrolled (503, 184) with delta (0, 0)
Screenshot: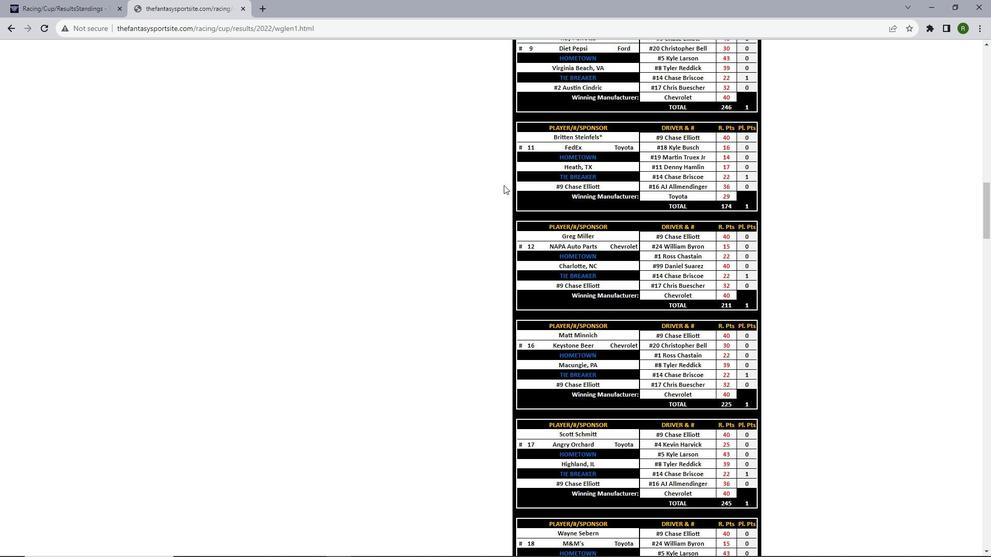 
Action: Mouse scrolled (503, 184) with delta (0, 0)
Screenshot: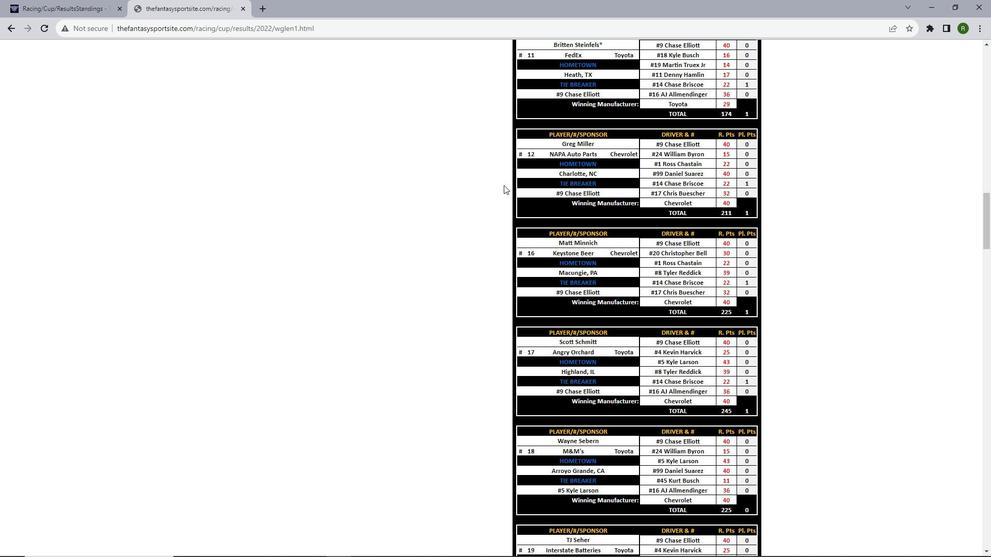 
Action: Mouse scrolled (503, 184) with delta (0, 0)
Screenshot: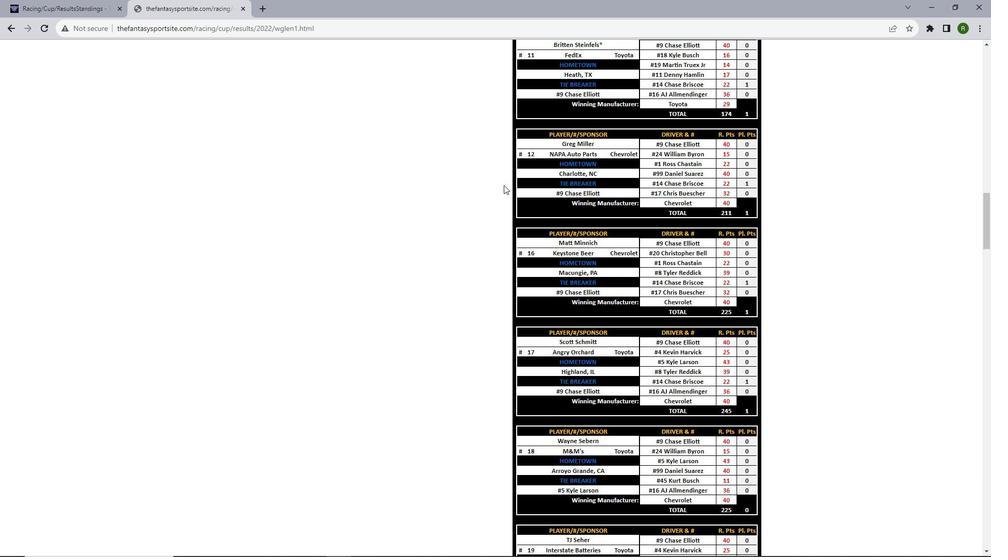 
Action: Mouse scrolled (503, 184) with delta (0, 0)
Screenshot: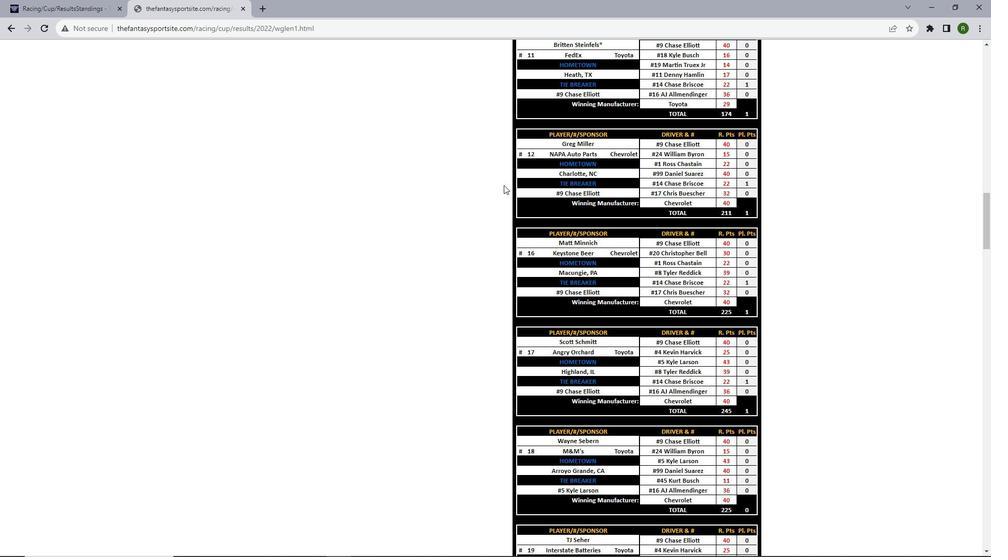 
Action: Mouse scrolled (503, 184) with delta (0, 0)
Screenshot: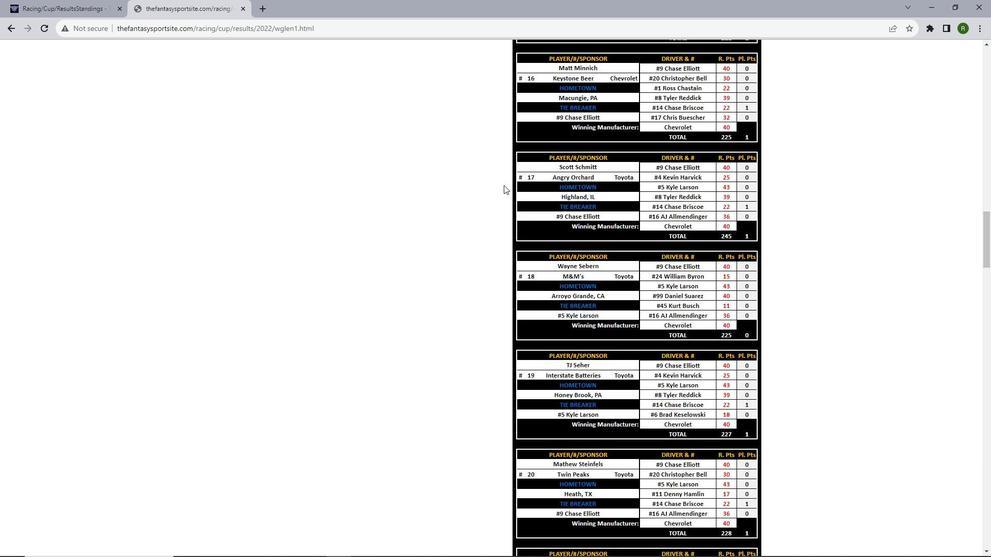 
Action: Mouse scrolled (503, 184) with delta (0, 0)
Screenshot: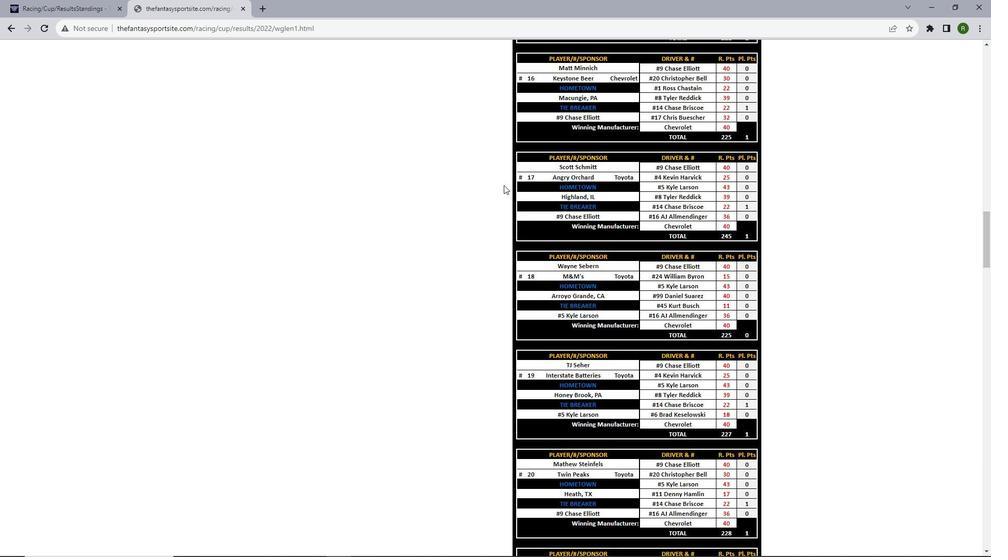 
Action: Mouse scrolled (503, 184) with delta (0, 0)
Screenshot: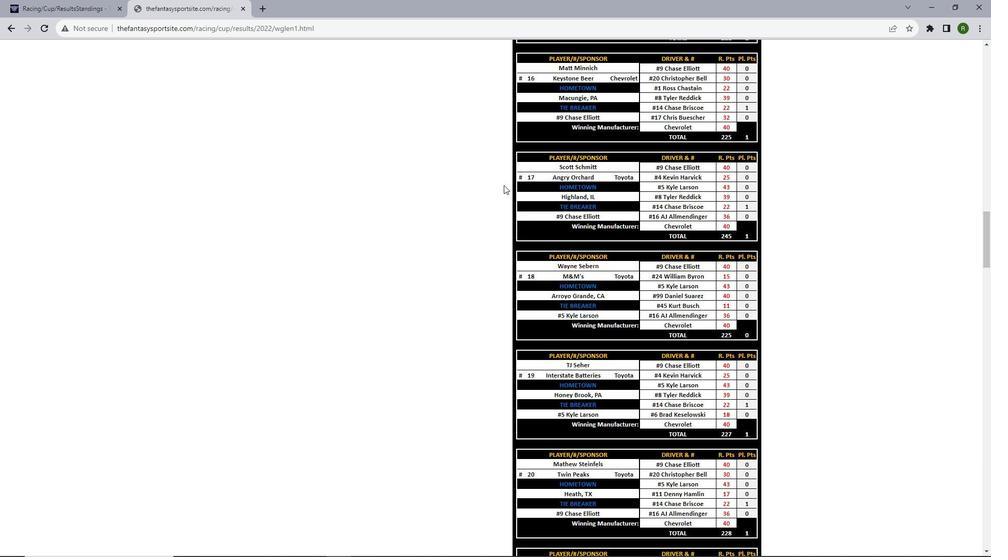 
Action: Mouse scrolled (503, 184) with delta (0, 0)
Screenshot: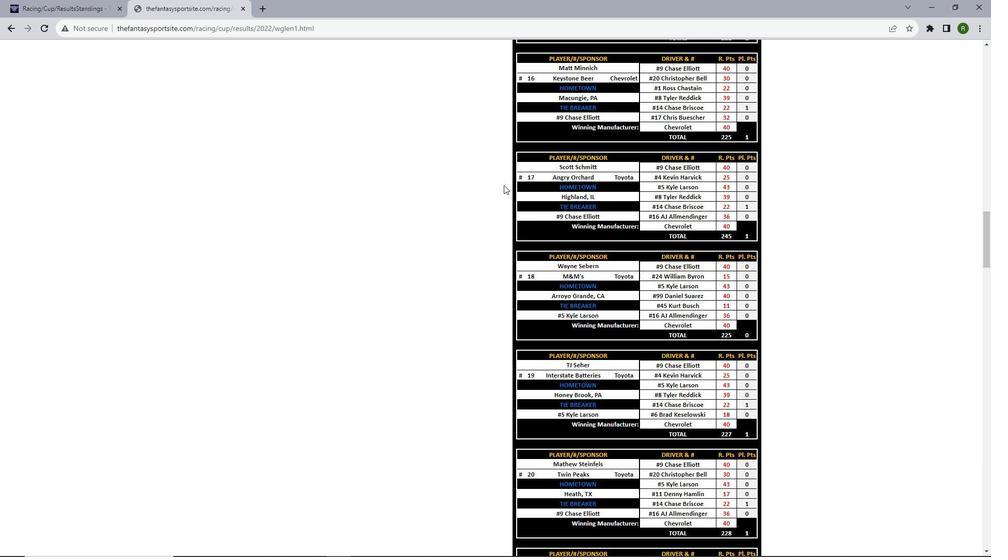 
Action: Mouse scrolled (503, 184) with delta (0, 0)
Screenshot: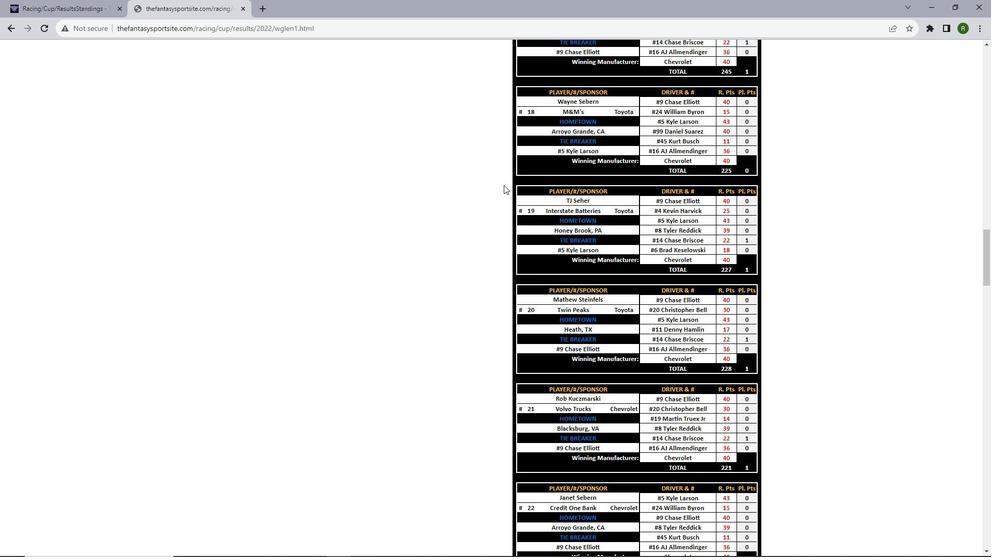 
Action: Mouse scrolled (503, 184) with delta (0, 0)
Screenshot: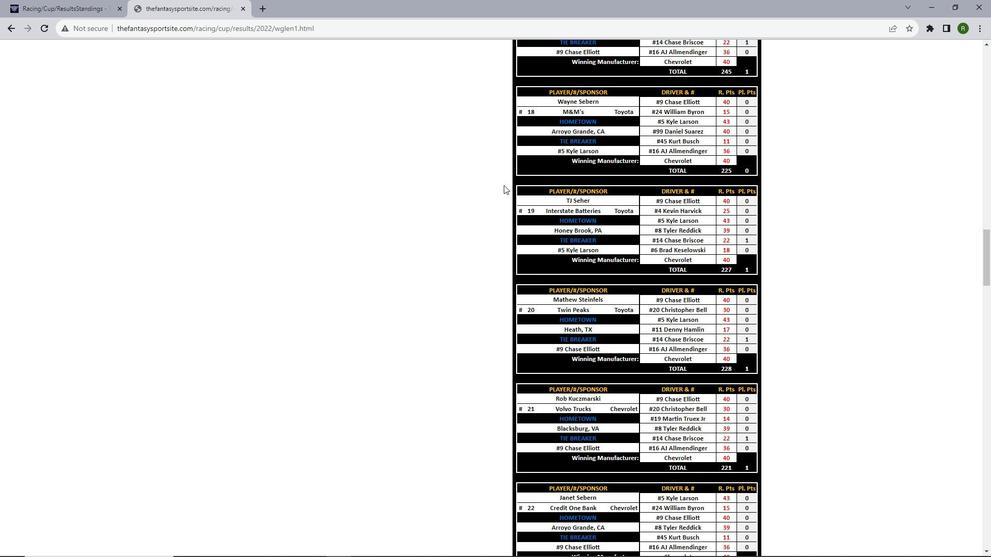 
Action: Mouse scrolled (503, 184) with delta (0, 0)
Screenshot: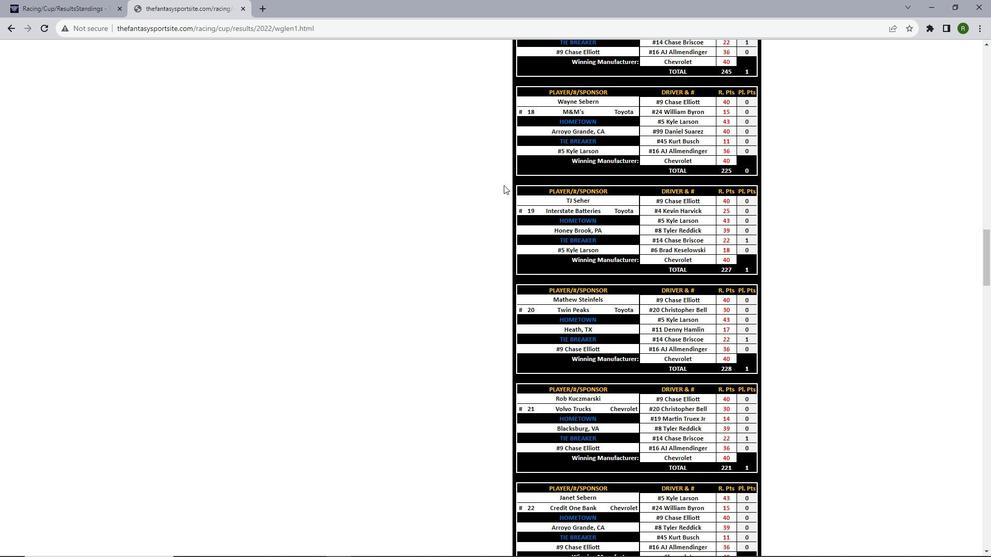 
Action: Mouse scrolled (503, 184) with delta (0, 0)
Screenshot: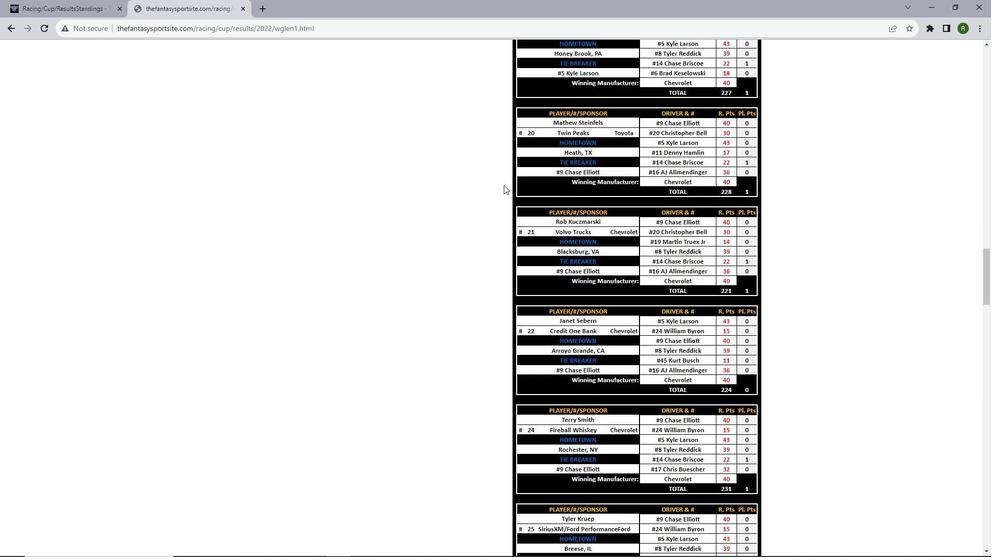 
Action: Mouse scrolled (503, 184) with delta (0, 0)
Screenshot: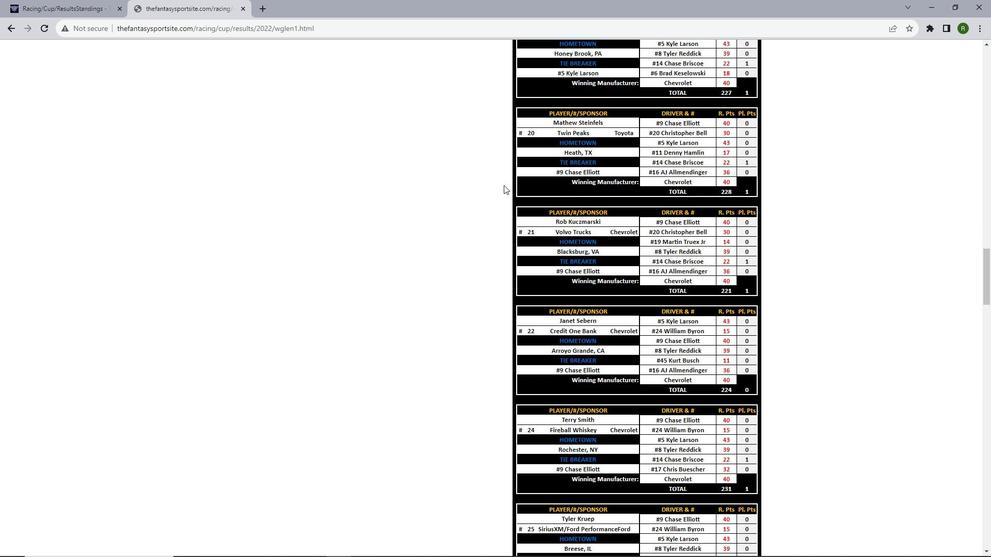 
Action: Mouse scrolled (503, 184) with delta (0, 0)
Screenshot: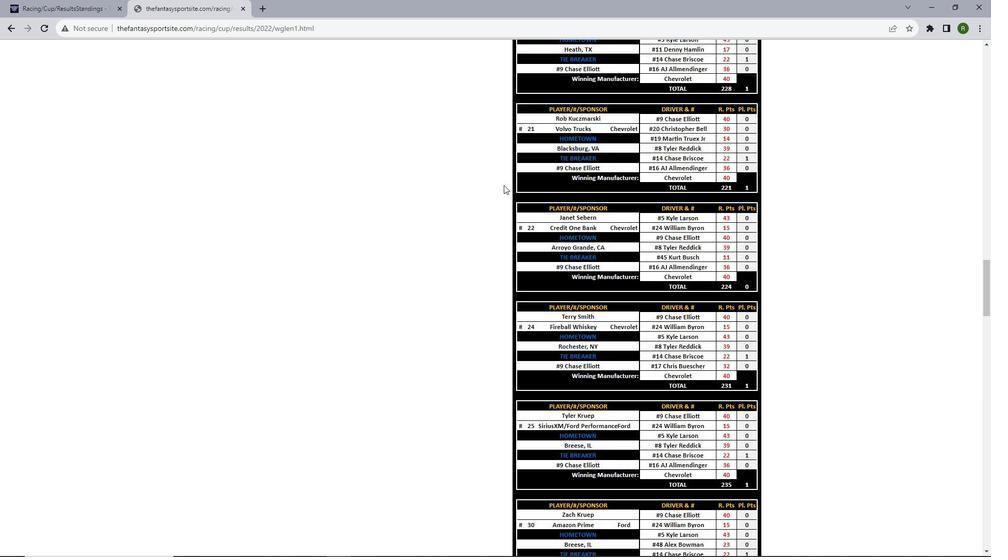 
Action: Mouse scrolled (503, 184) with delta (0, 0)
Screenshot: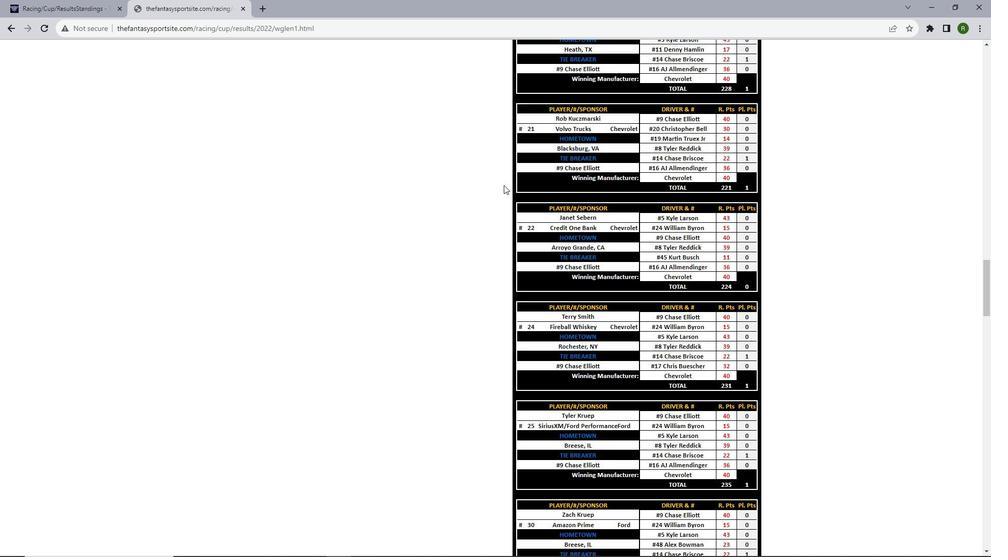 
Action: Mouse scrolled (503, 184) with delta (0, 0)
Screenshot: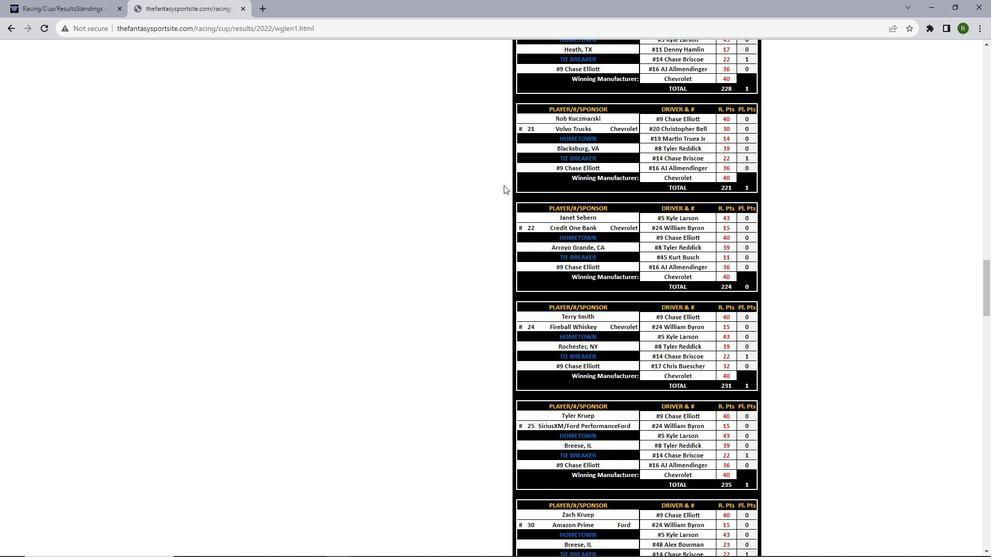 
Action: Mouse scrolled (503, 184) with delta (0, 0)
Screenshot: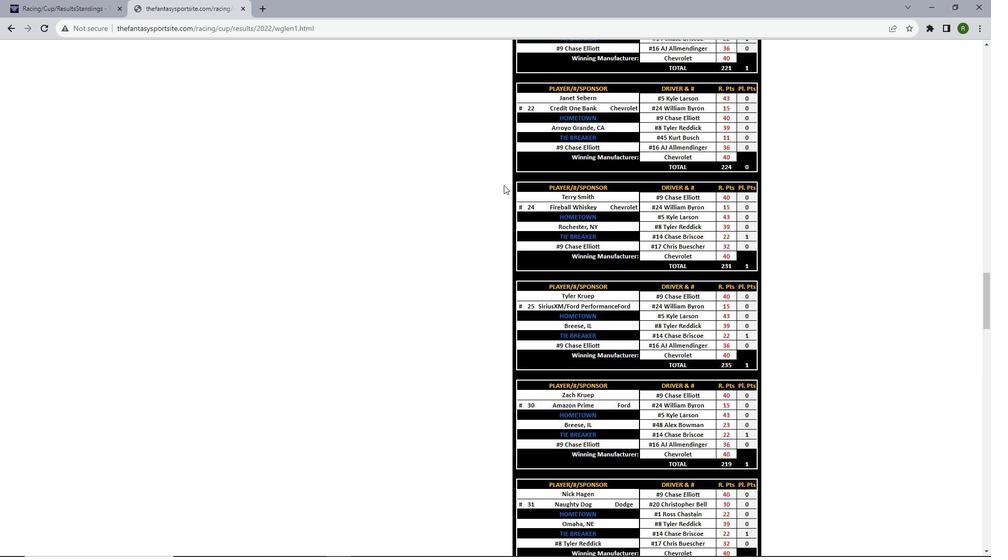 
Action: Mouse scrolled (503, 184) with delta (0, 0)
Screenshot: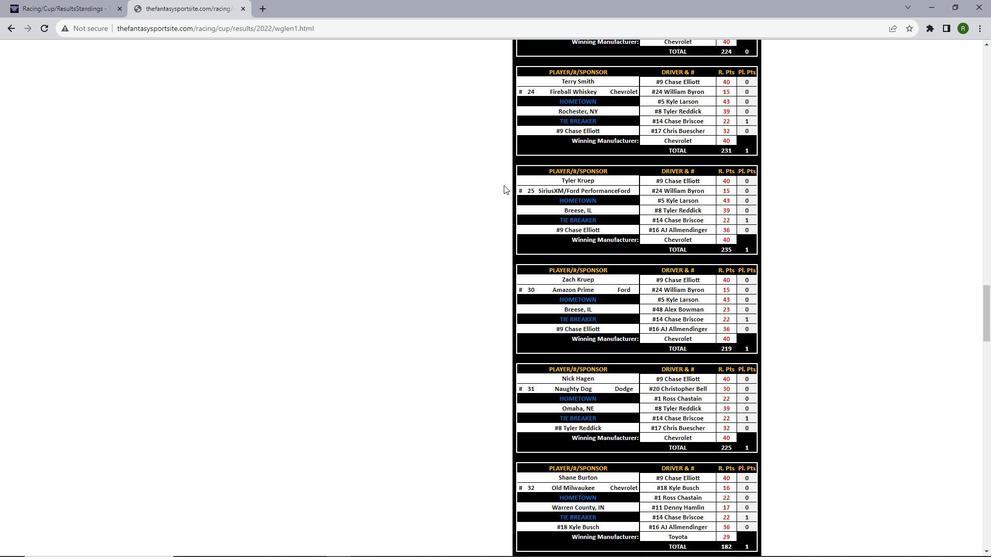 
Action: Mouse scrolled (503, 184) with delta (0, 0)
Screenshot: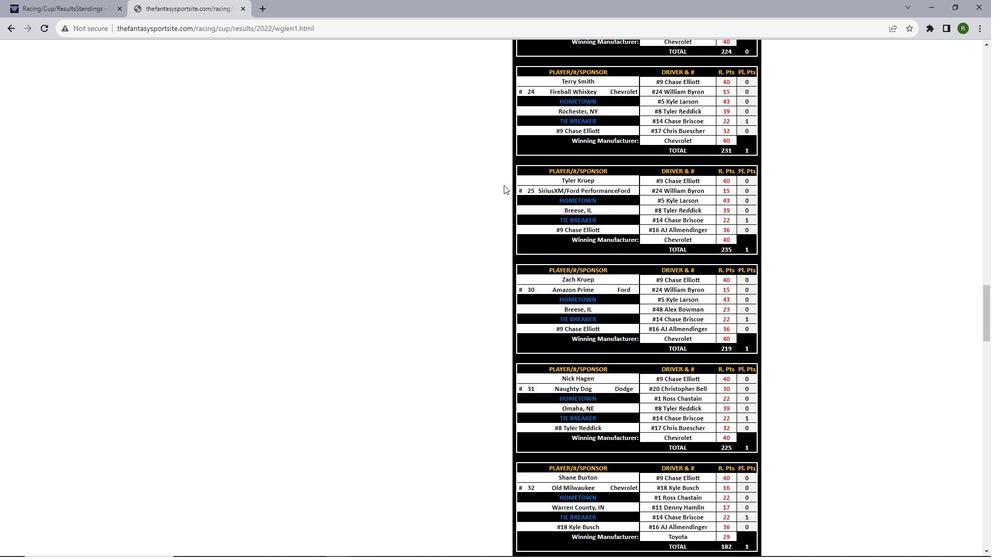 
Action: Mouse scrolled (503, 184) with delta (0, 0)
Screenshot: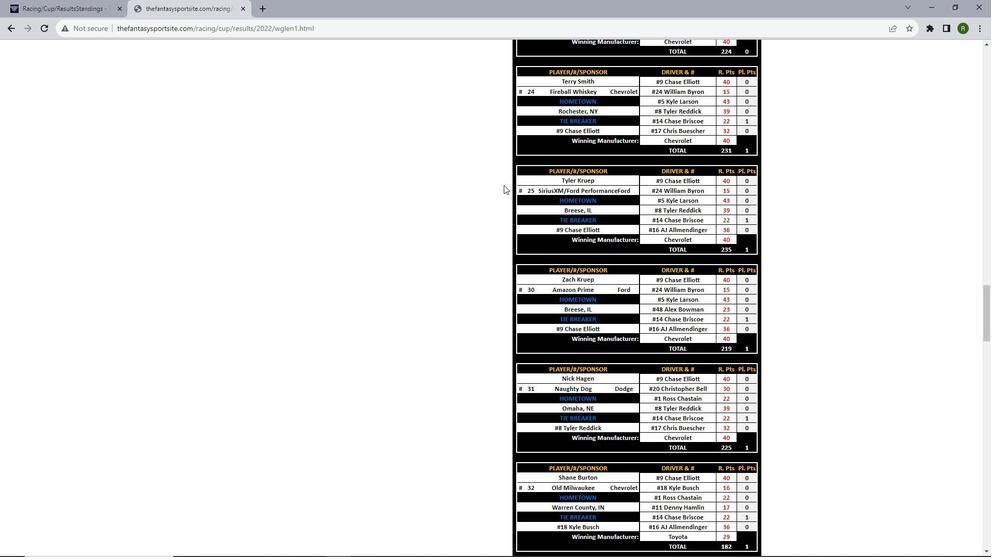 
Action: Mouse scrolled (503, 184) with delta (0, 0)
Screenshot: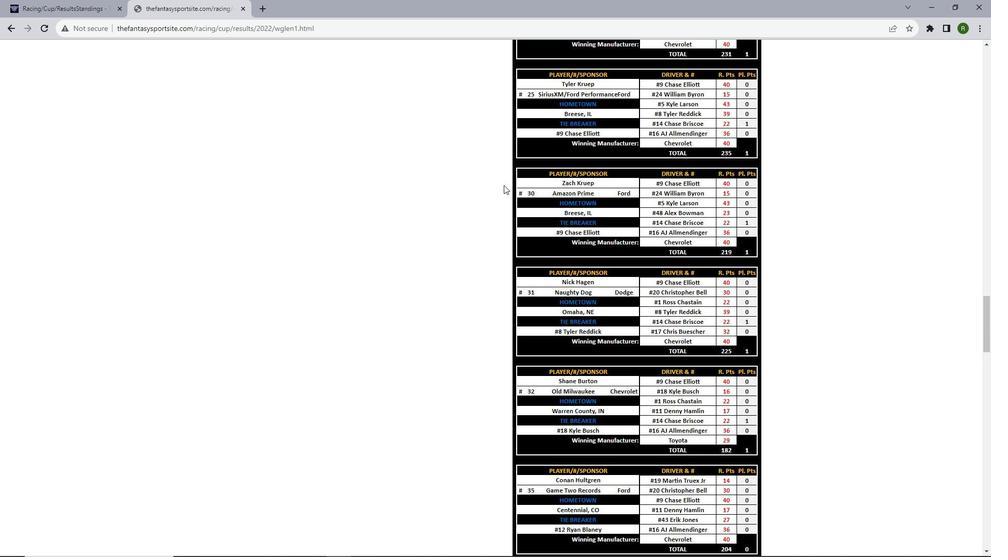 
Action: Mouse scrolled (503, 184) with delta (0, 0)
Screenshot: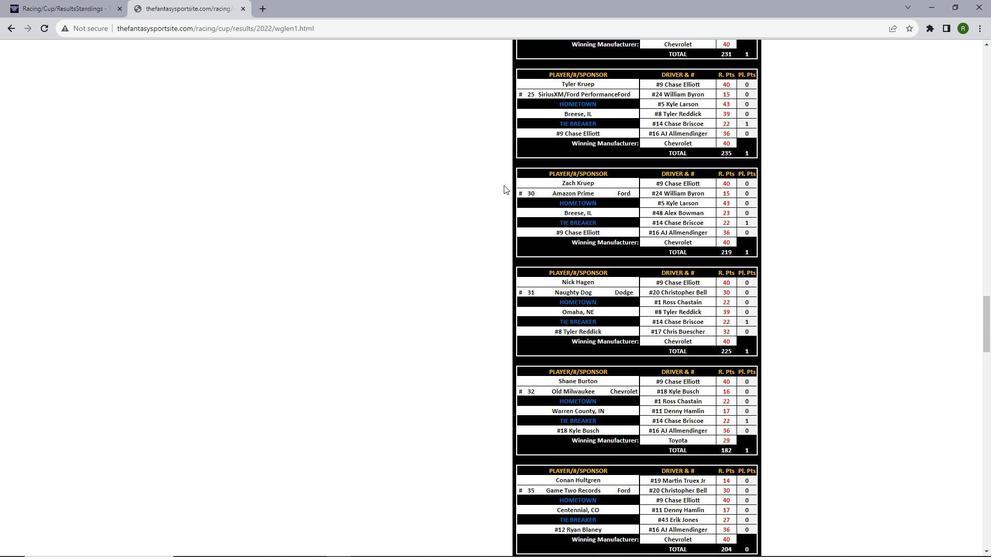 
Action: Mouse scrolled (503, 184) with delta (0, 0)
Screenshot: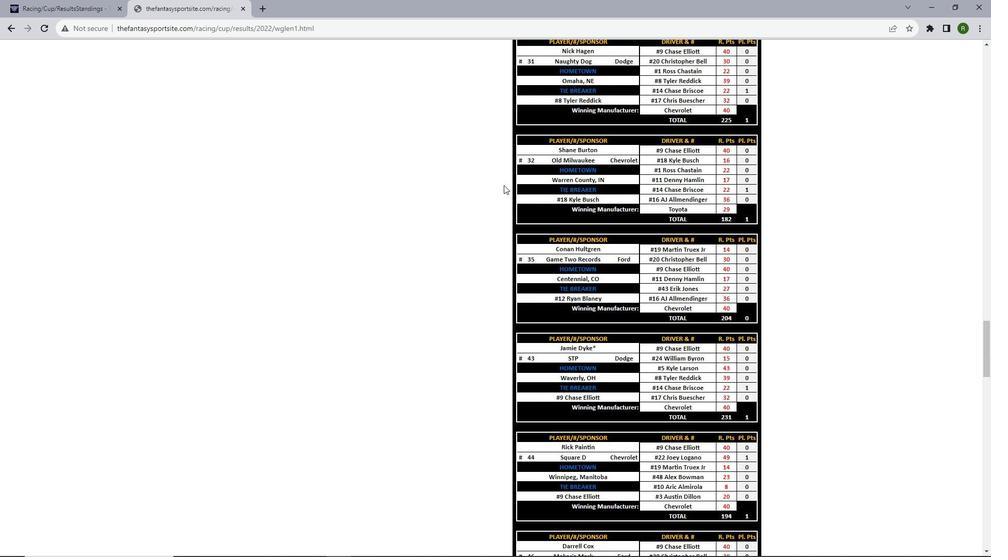 
Action: Mouse scrolled (503, 184) with delta (0, 0)
Screenshot: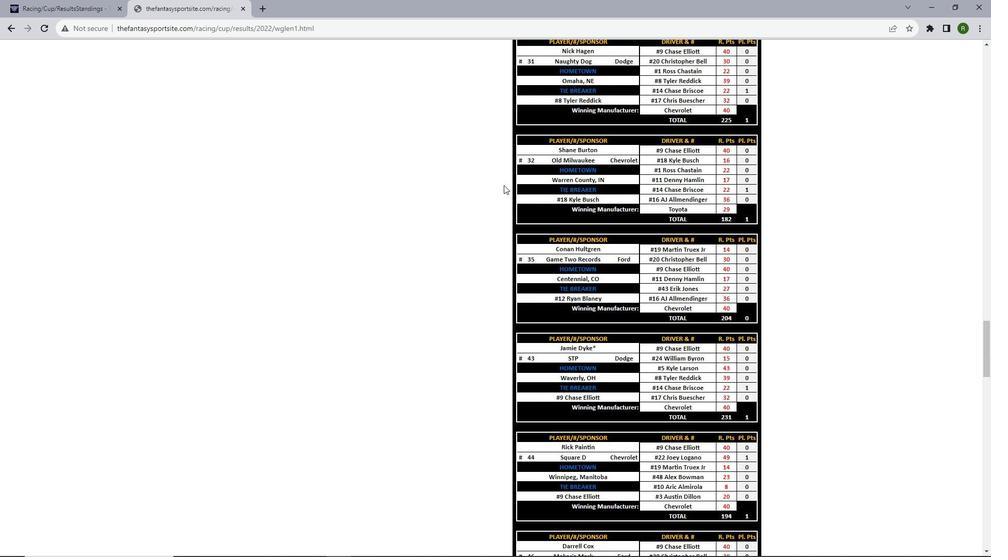 
Action: Mouse scrolled (503, 184) with delta (0, 0)
Screenshot: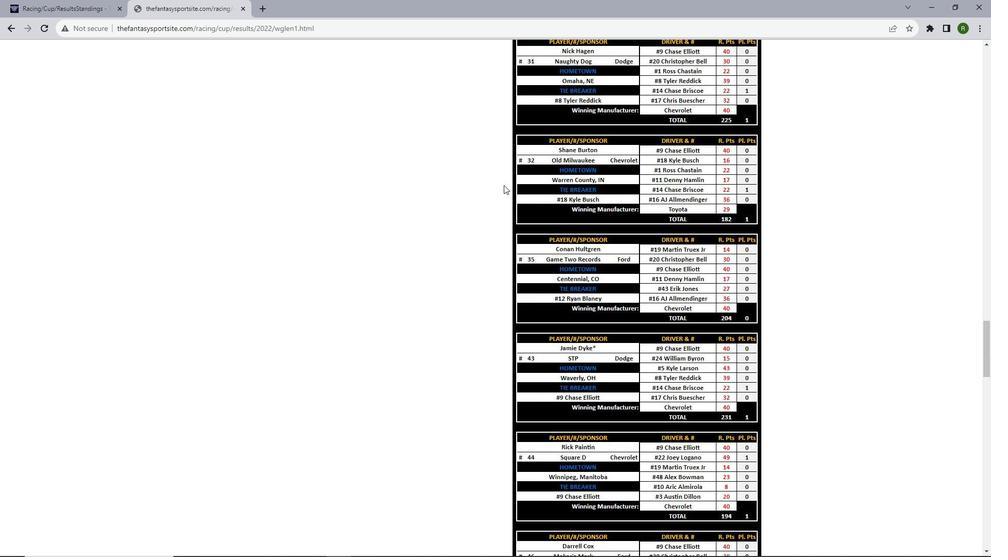 
Action: Mouse scrolled (503, 184) with delta (0, 0)
Screenshot: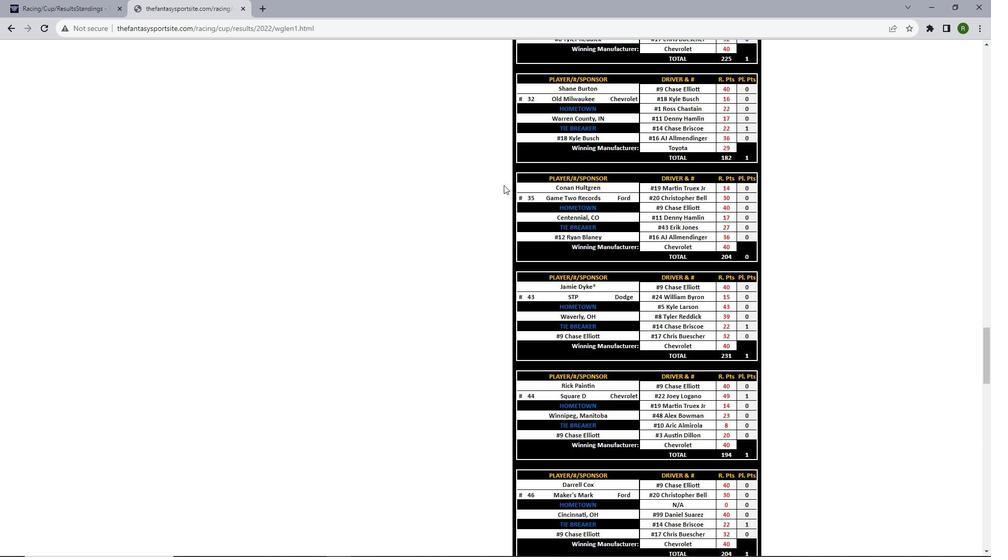 
Action: Mouse scrolled (503, 184) with delta (0, 0)
Screenshot: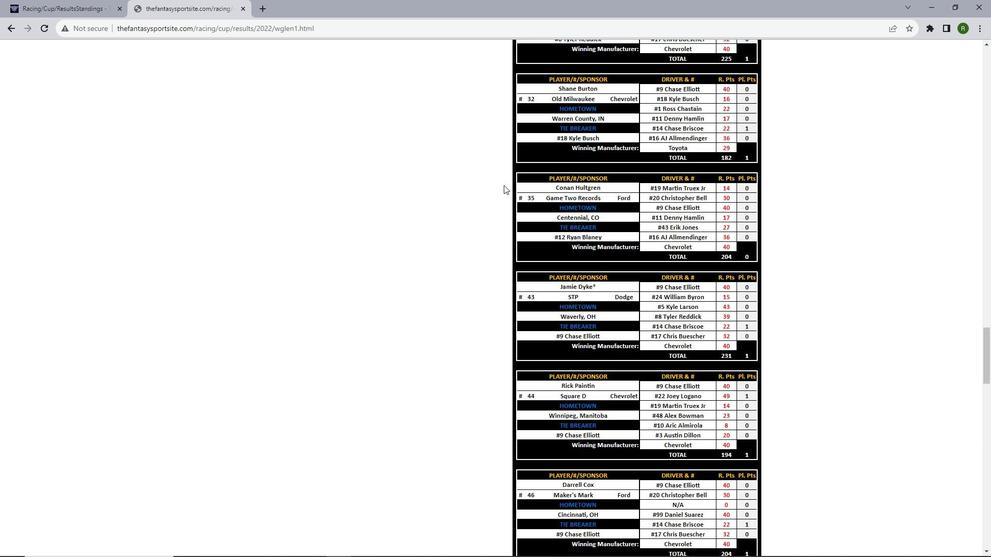 
Action: Mouse scrolled (503, 184) with delta (0, 0)
Screenshot: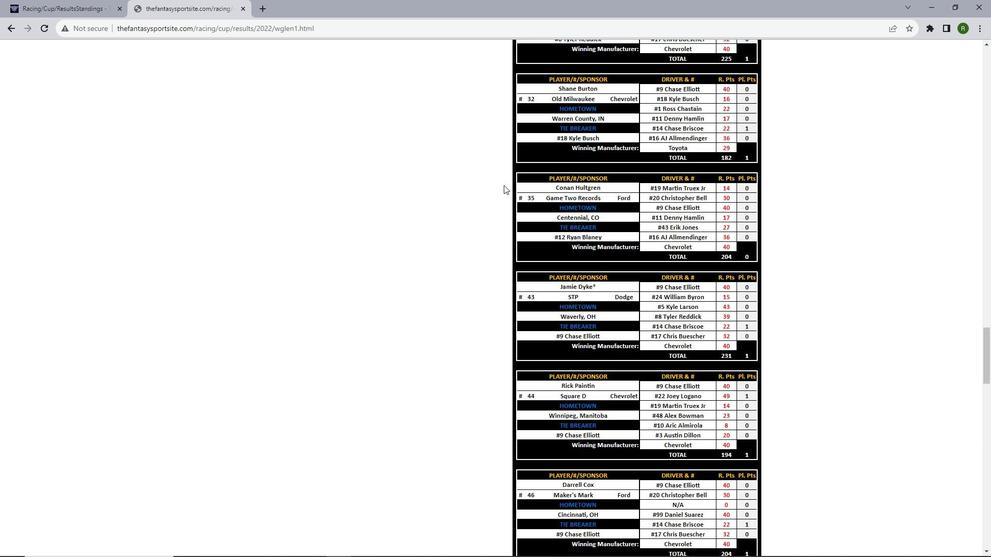 
Action: Mouse scrolled (503, 184) with delta (0, 0)
Screenshot: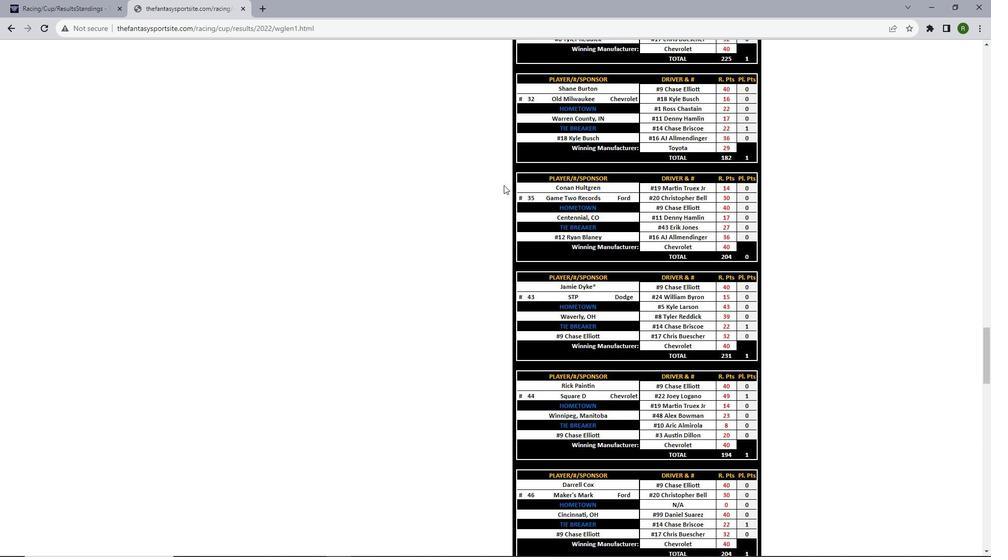 
Action: Mouse scrolled (503, 184) with delta (0, 0)
Screenshot: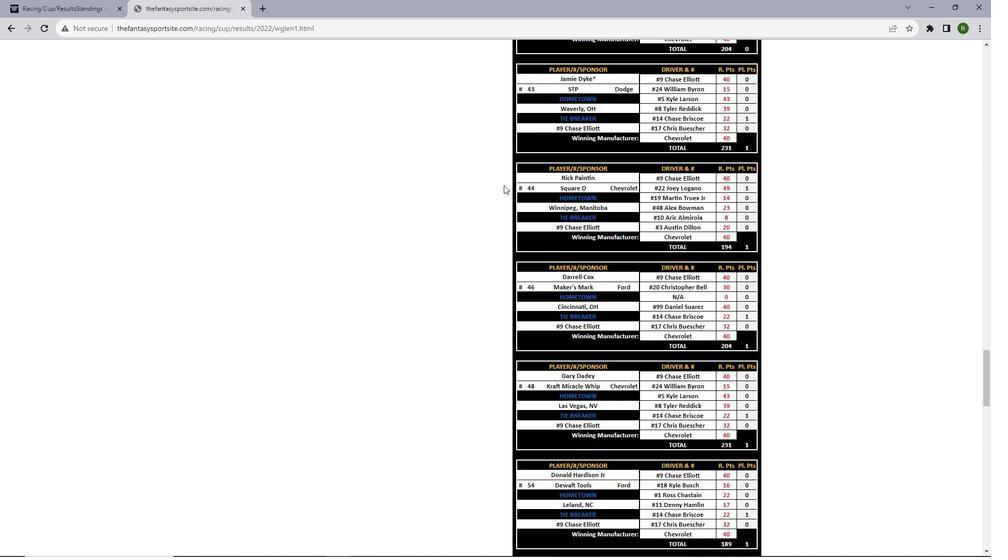 
Action: Mouse scrolled (503, 184) with delta (0, 0)
Screenshot: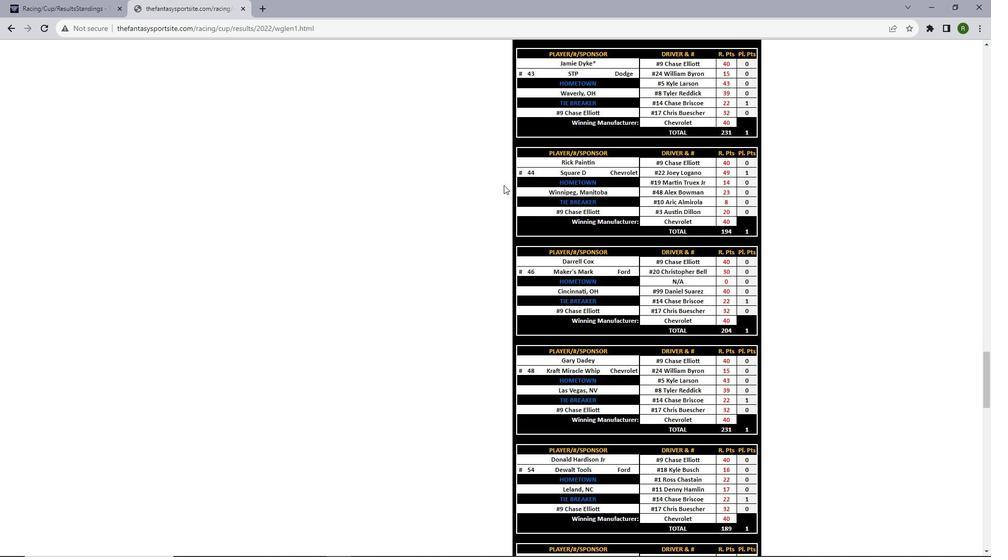 
Action: Mouse scrolled (503, 184) with delta (0, 0)
Screenshot: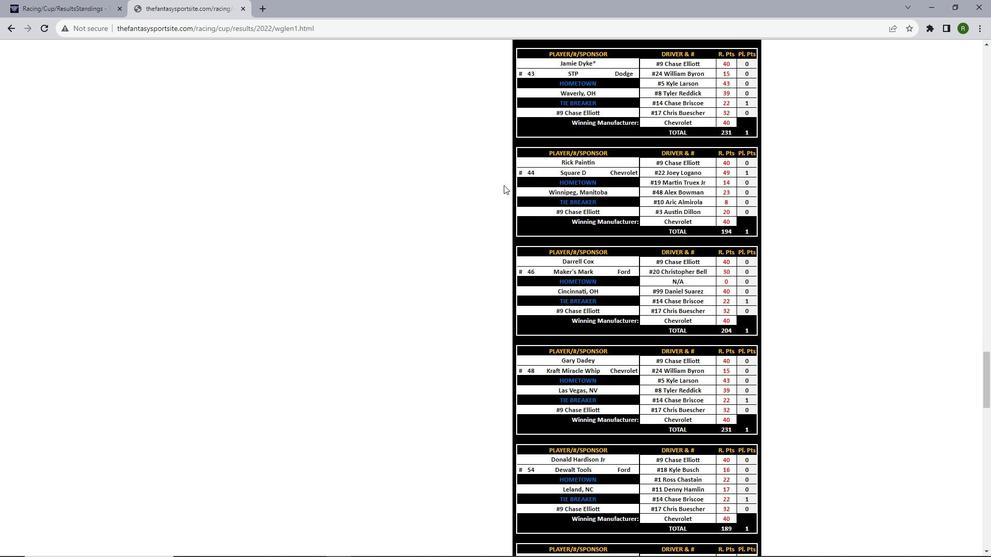 
Action: Mouse scrolled (503, 184) with delta (0, 0)
Screenshot: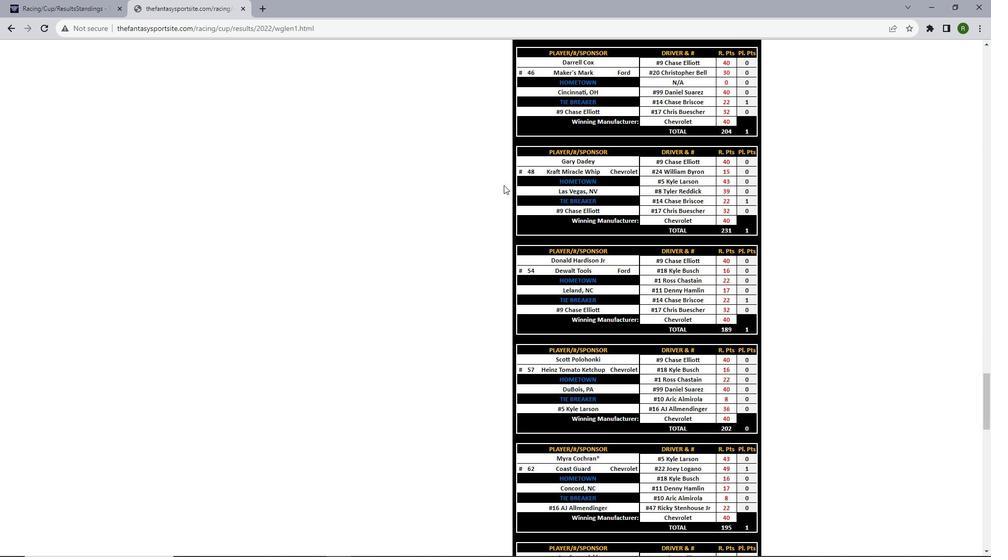 
Action: Mouse scrolled (503, 184) with delta (0, 0)
Screenshot: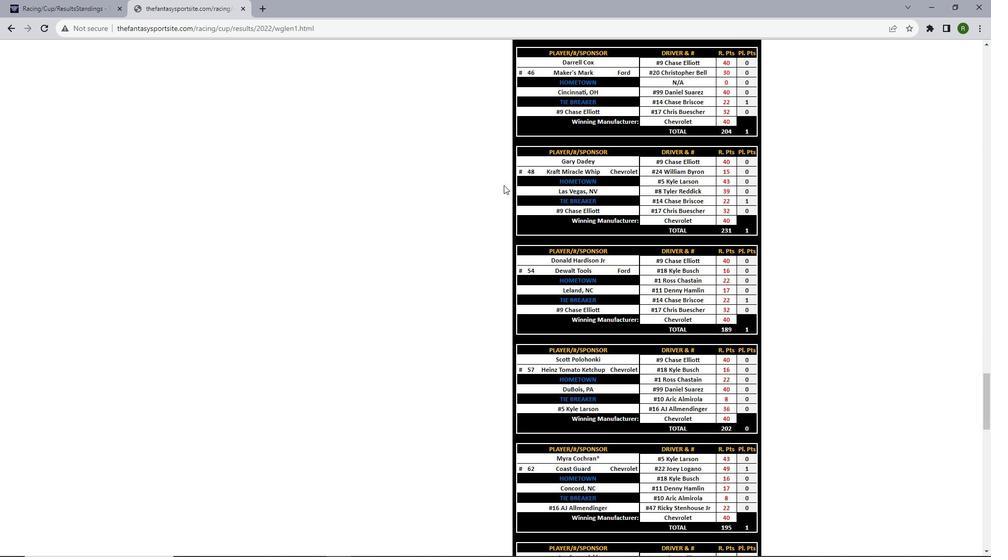 
Action: Mouse scrolled (503, 184) with delta (0, 0)
Screenshot: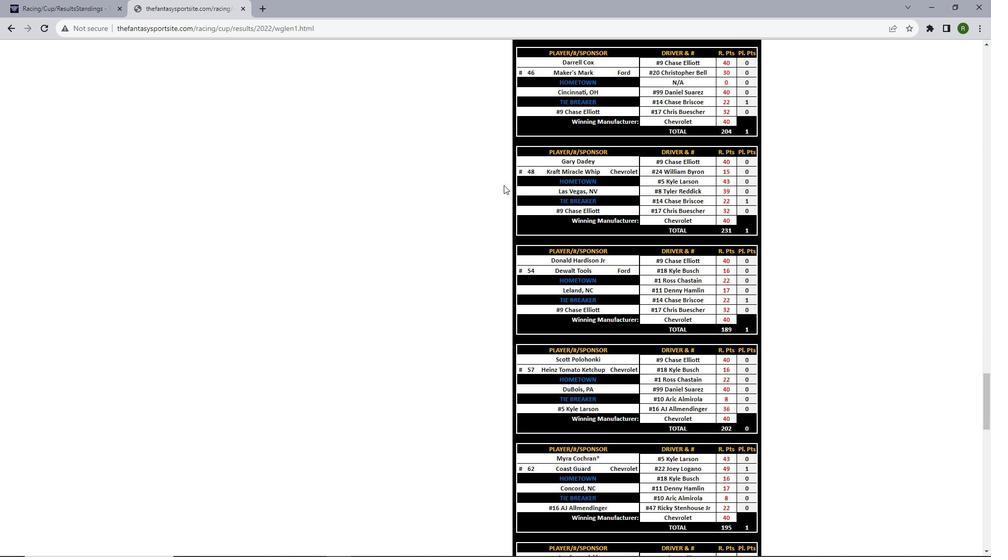 
Action: Mouse scrolled (503, 184) with delta (0, 0)
Screenshot: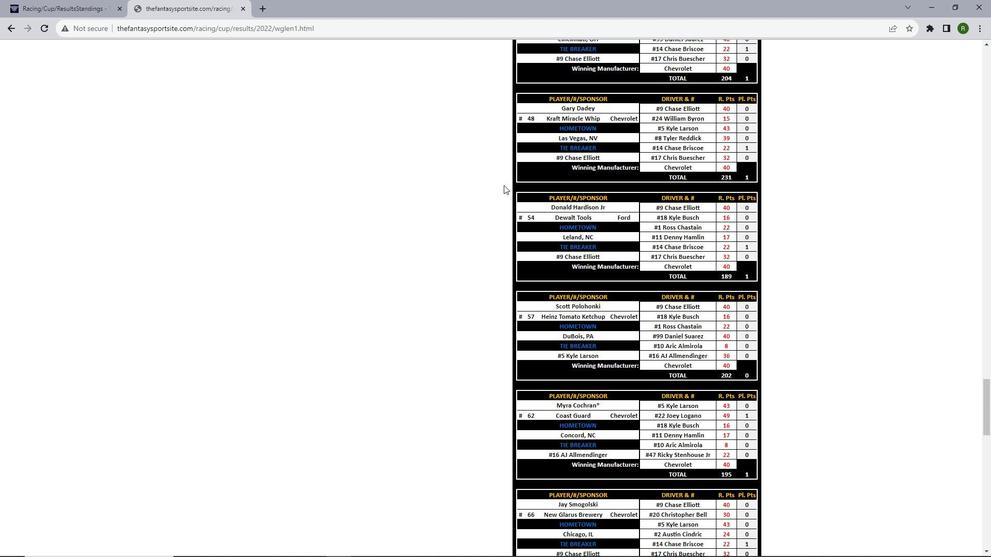 
Action: Mouse scrolled (503, 184) with delta (0, 0)
Screenshot: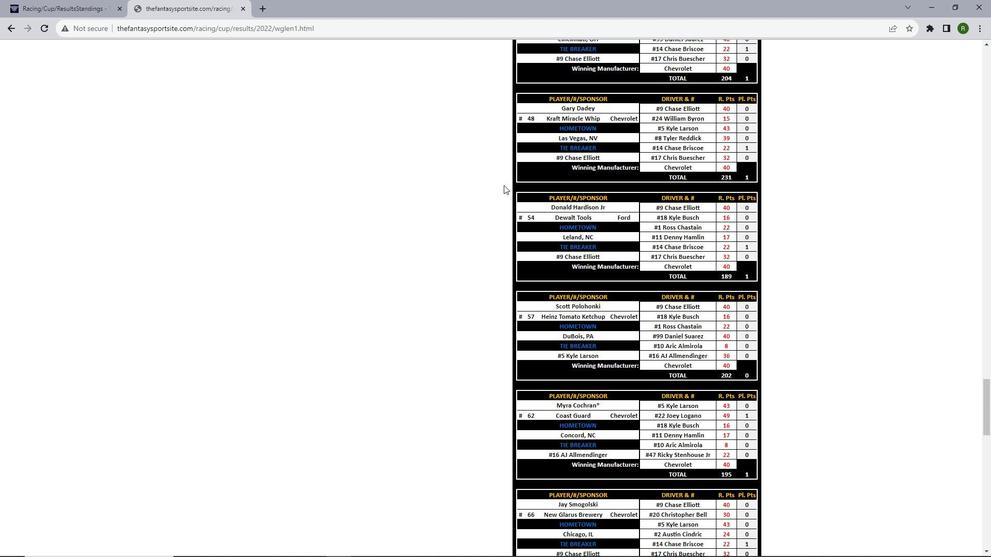 
Action: Mouse scrolled (503, 184) with delta (0, 0)
Screenshot: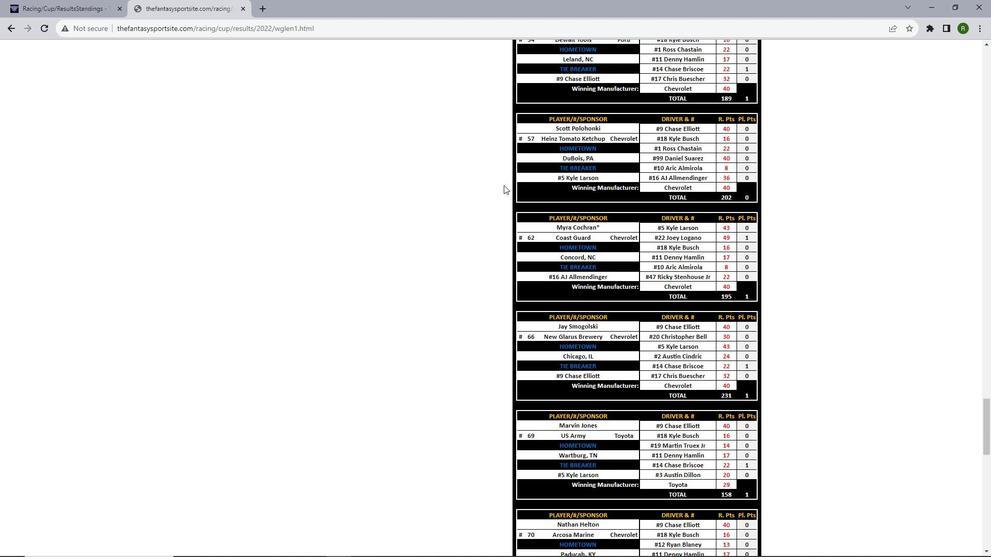 
Action: Mouse scrolled (503, 184) with delta (0, 0)
Screenshot: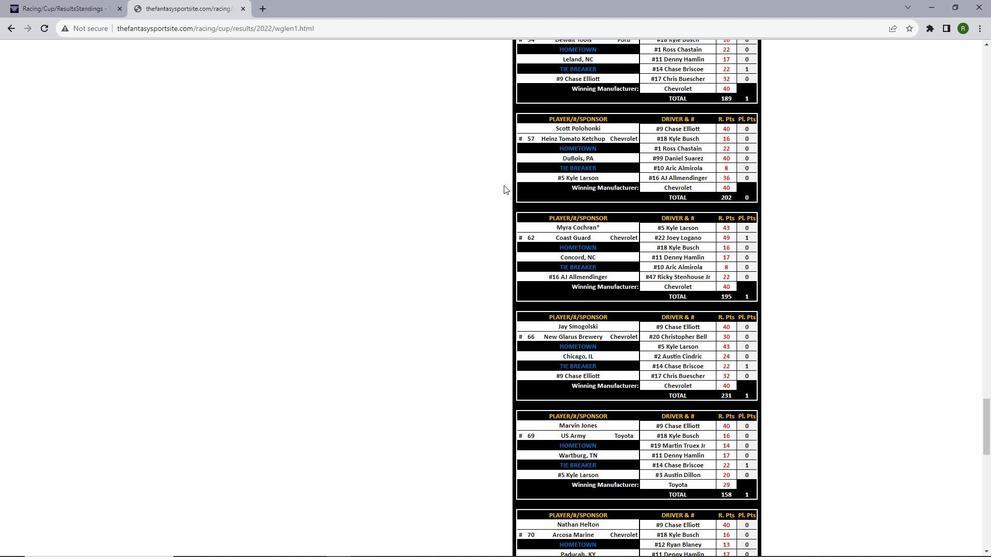 
Action: Mouse scrolled (503, 184) with delta (0, 0)
Screenshot: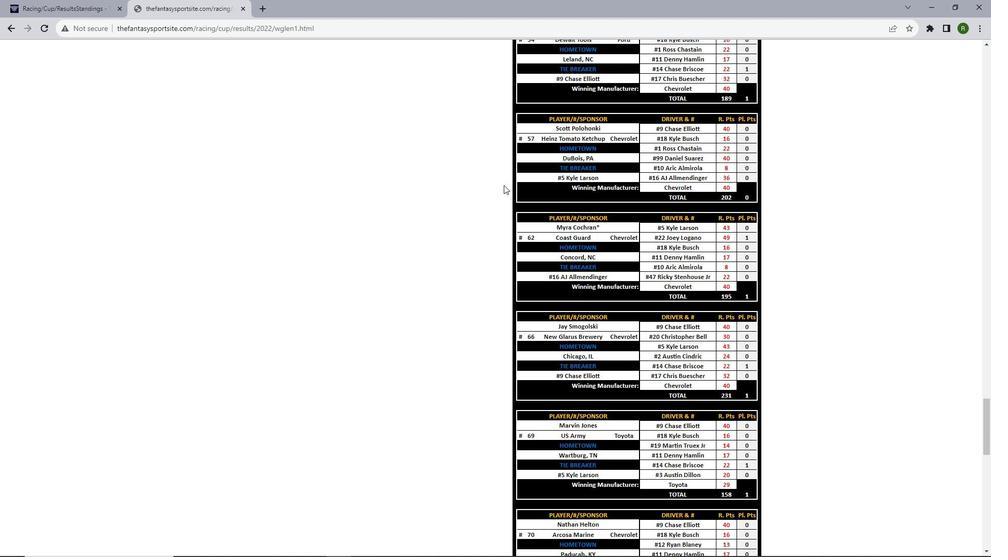 
Action: Mouse scrolled (503, 184) with delta (0, 0)
Screenshot: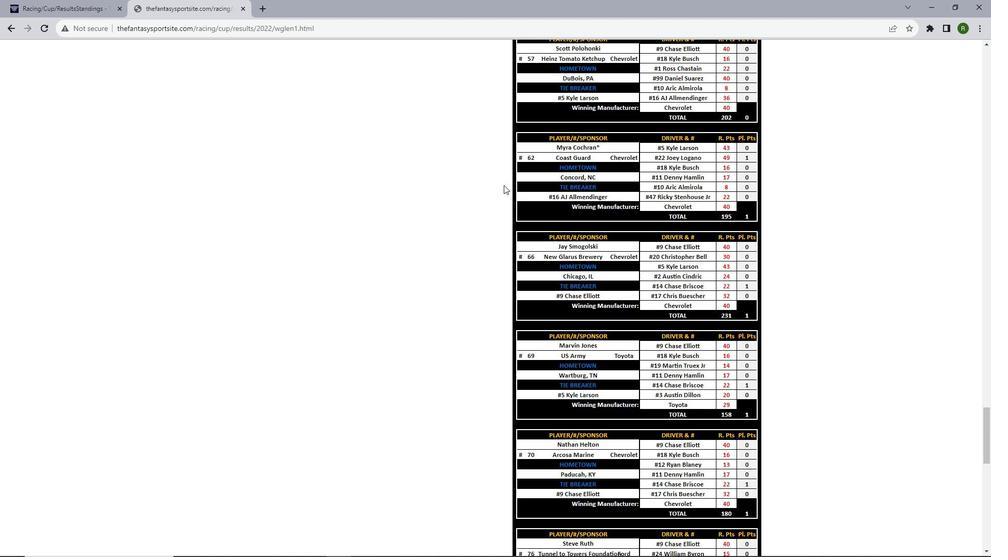
Action: Mouse scrolled (503, 184) with delta (0, 0)
Screenshot: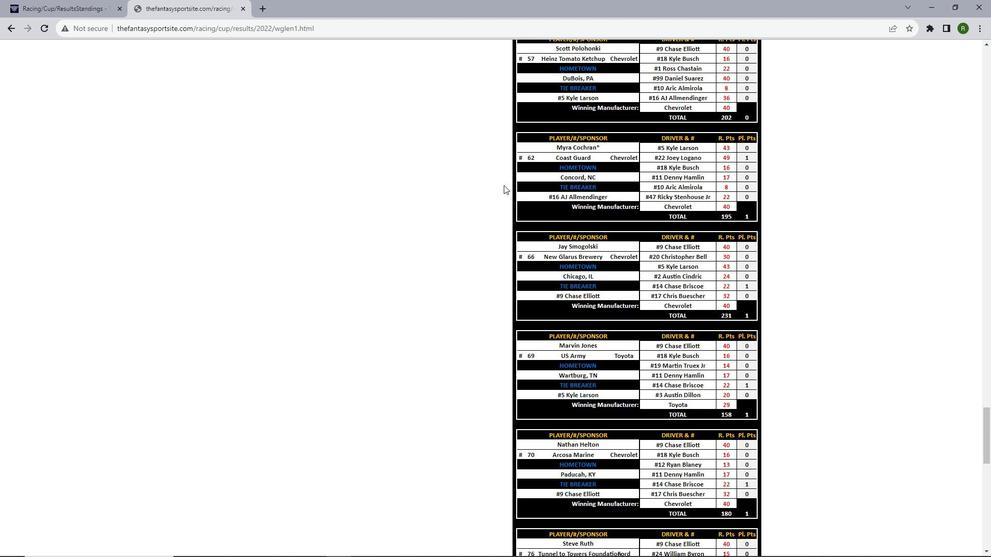 
Action: Mouse scrolled (503, 184) with delta (0, 0)
Screenshot: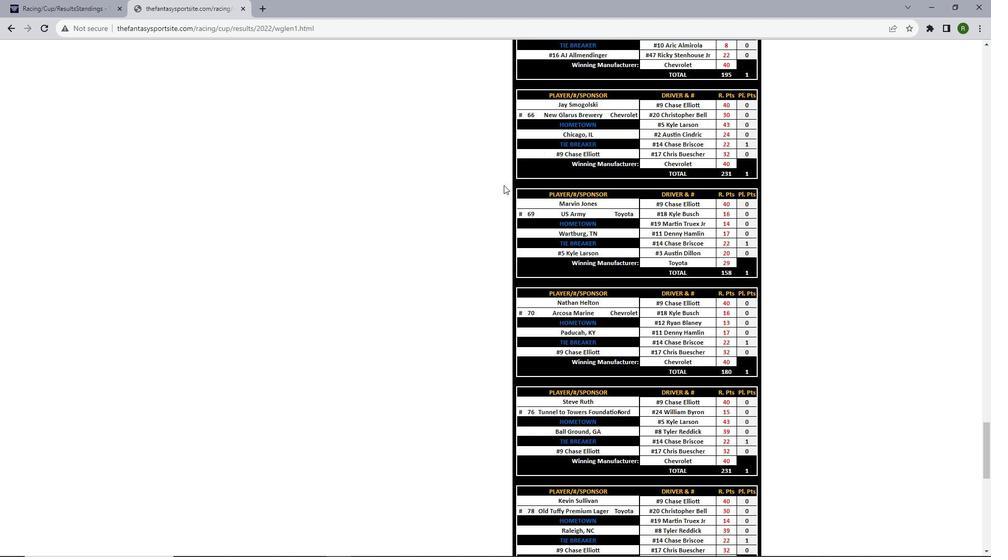 
Action: Mouse scrolled (503, 184) with delta (0, 0)
Screenshot: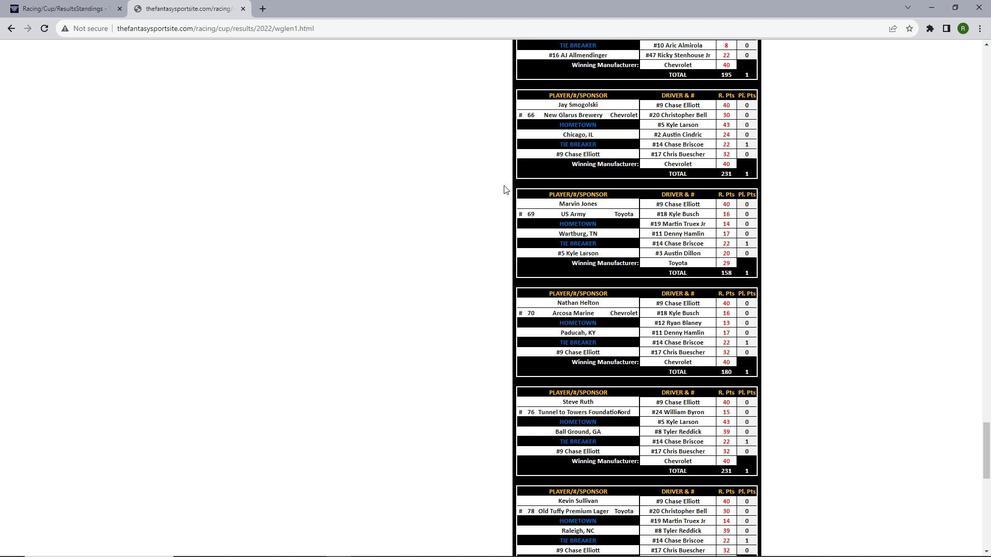 
Action: Mouse scrolled (503, 184) with delta (0, 0)
Screenshot: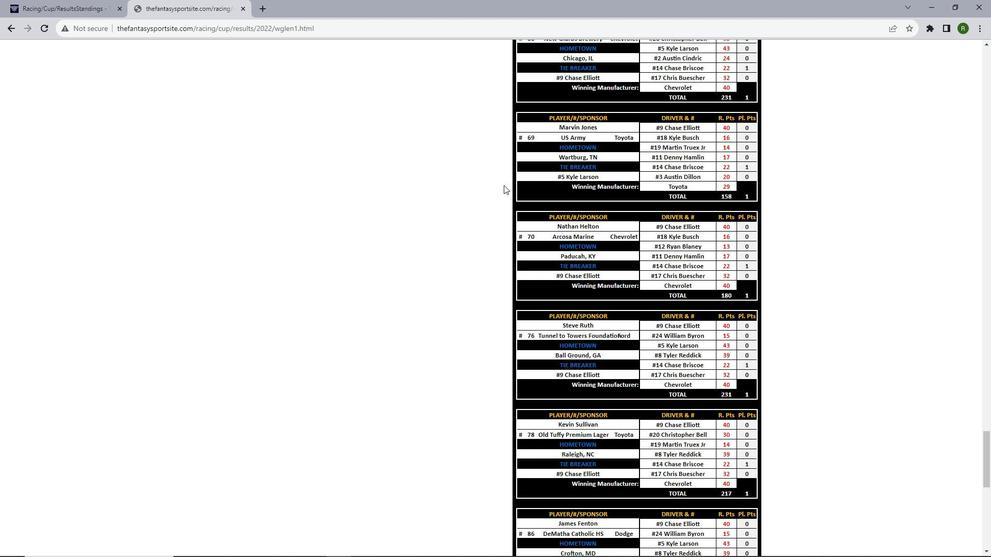 
Action: Mouse scrolled (503, 184) with delta (0, 0)
Screenshot: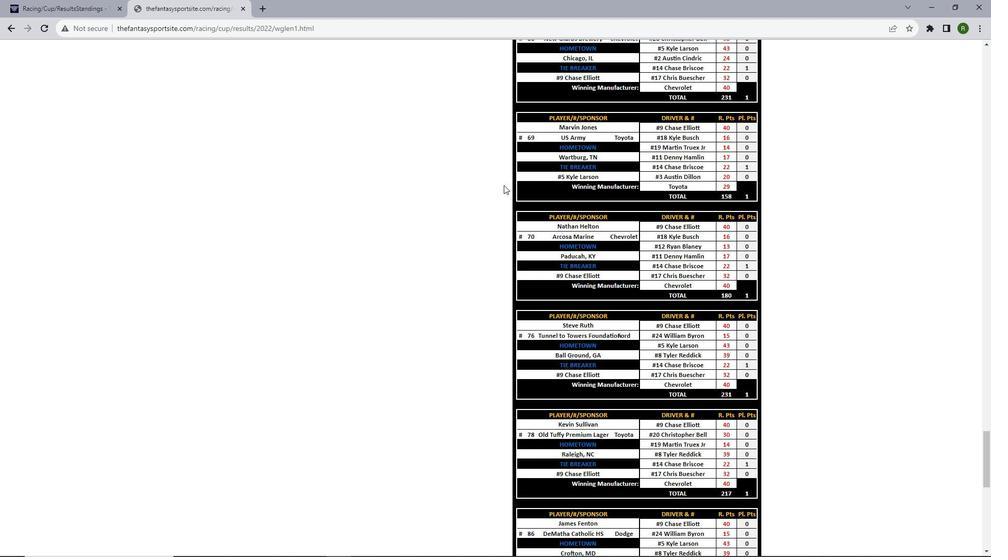 
Action: Mouse scrolled (503, 184) with delta (0, 0)
Screenshot: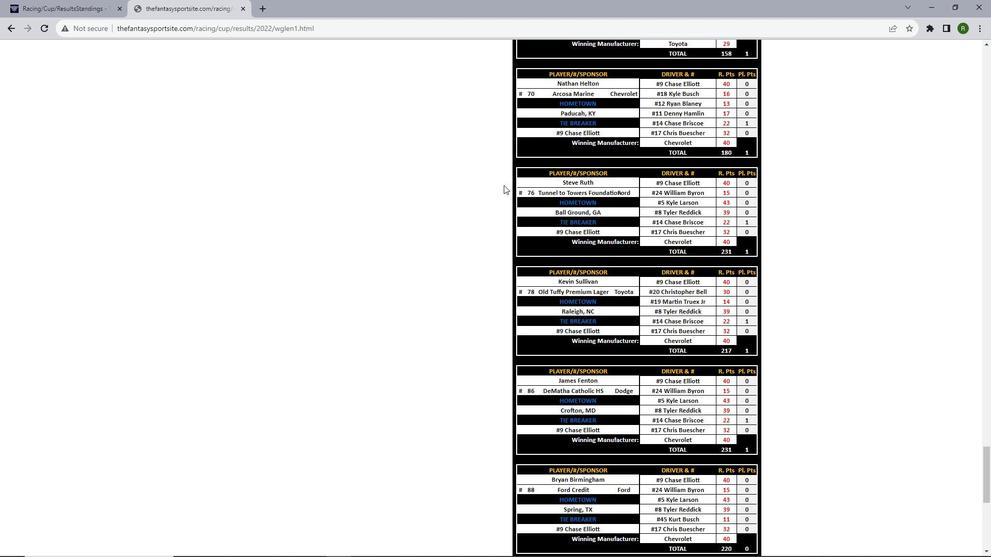 
Action: Mouse scrolled (503, 184) with delta (0, 0)
Screenshot: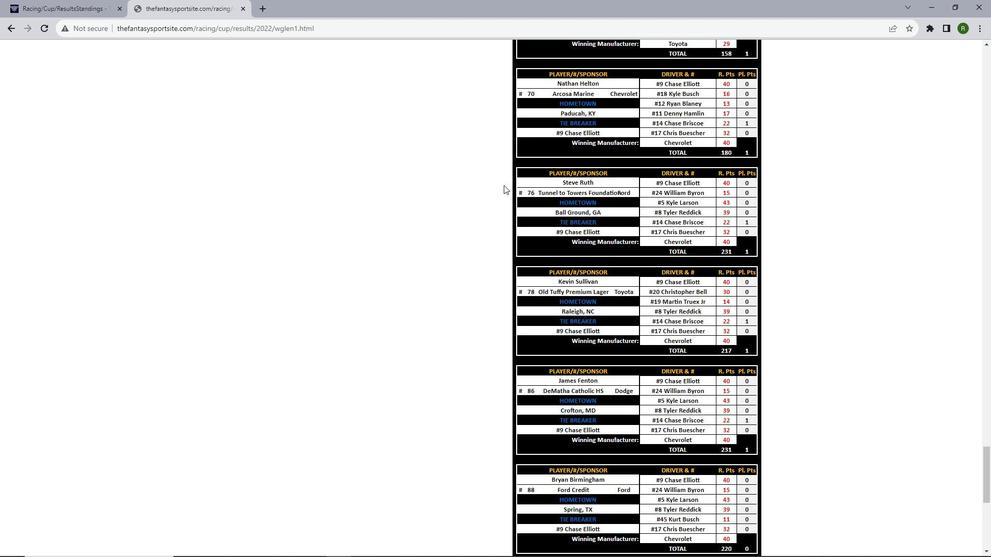 
Action: Mouse scrolled (503, 184) with delta (0, 0)
Screenshot: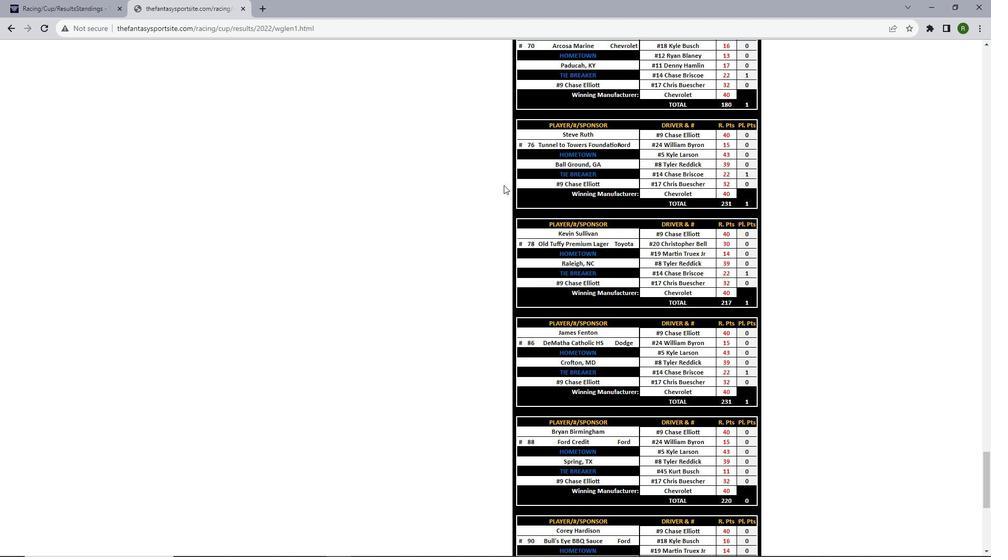 
Action: Mouse scrolled (503, 184) with delta (0, 0)
Screenshot: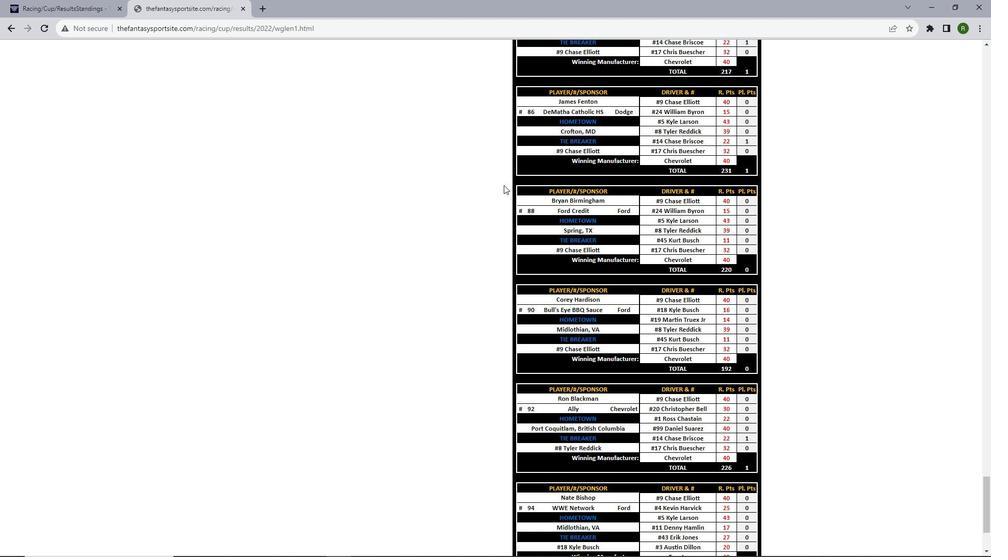 
Action: Mouse scrolled (503, 184) with delta (0, 0)
Screenshot: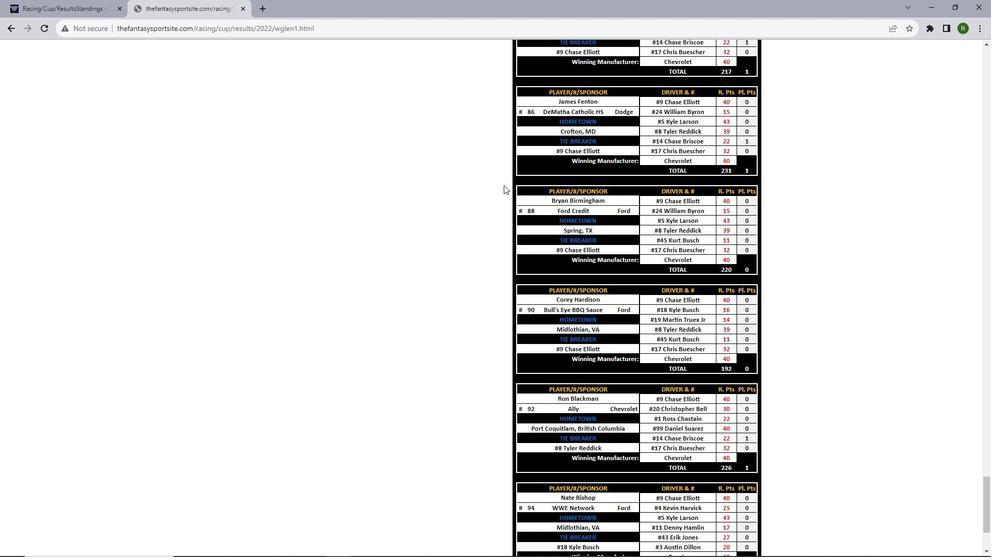
Action: Mouse scrolled (503, 184) with delta (0, 0)
Screenshot: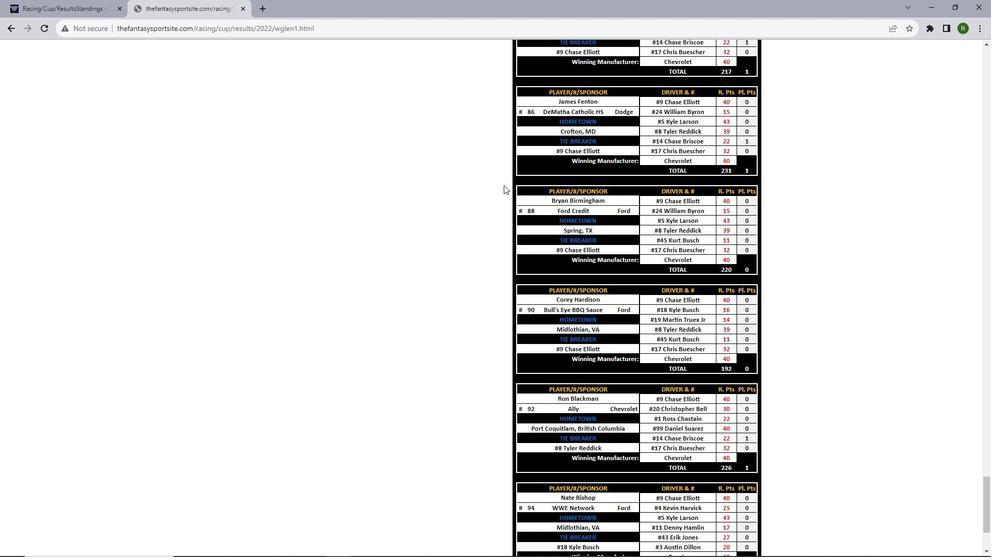 
Action: Mouse scrolled (503, 184) with delta (0, 0)
Screenshot: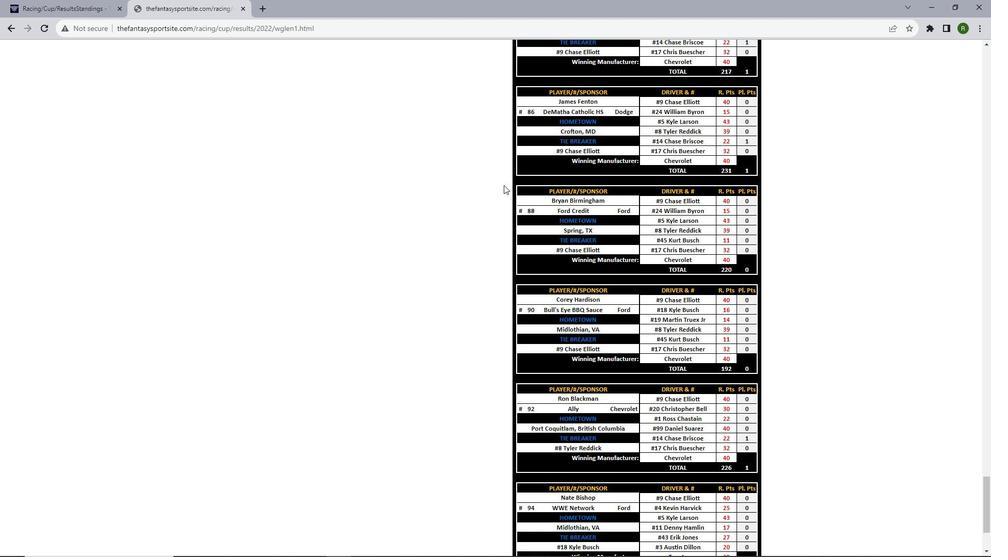 
Action: Mouse scrolled (503, 184) with delta (0, 0)
Screenshot: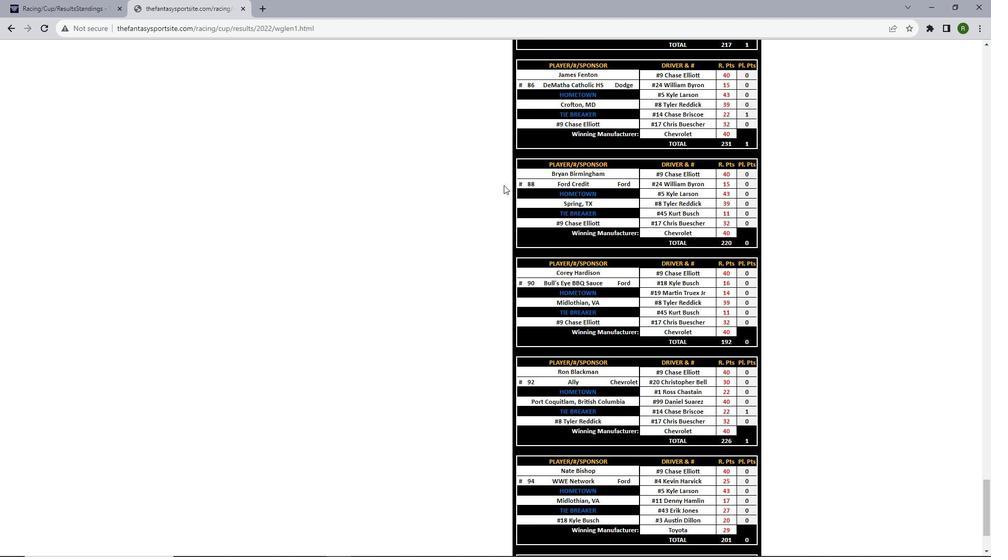 
Action: Mouse scrolled (503, 184) with delta (0, 0)
Screenshot: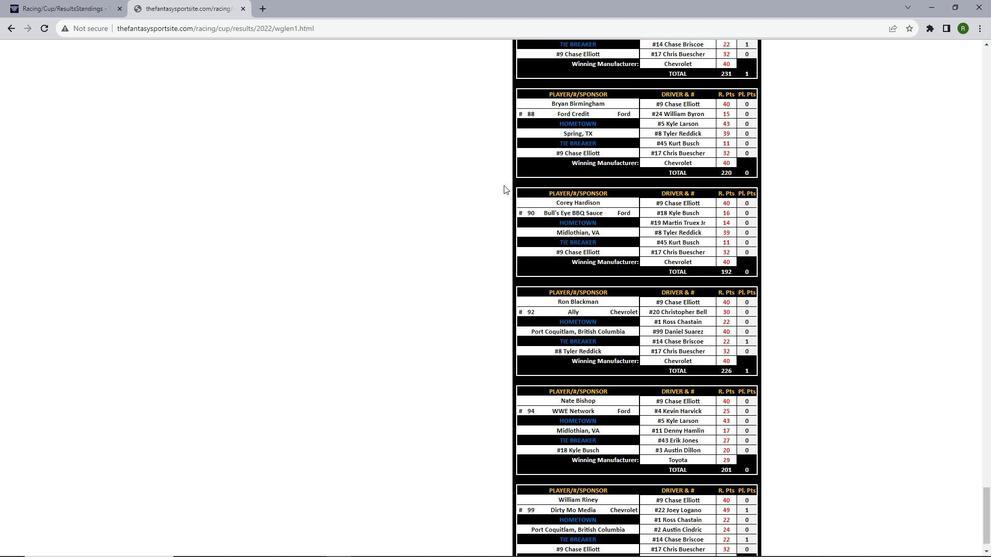 
Action: Mouse scrolled (503, 184) with delta (0, 0)
Screenshot: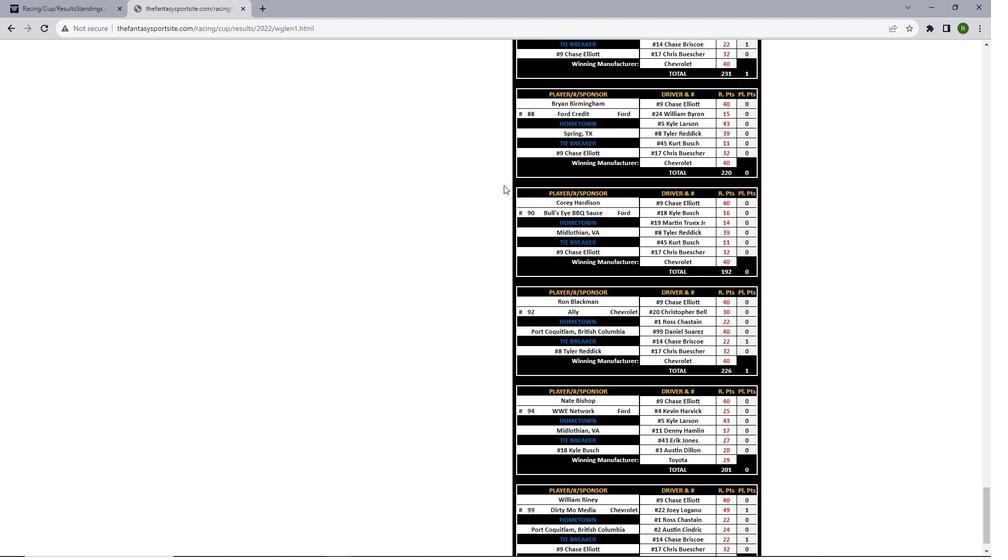 
Action: Mouse scrolled (503, 184) with delta (0, 0)
Screenshot: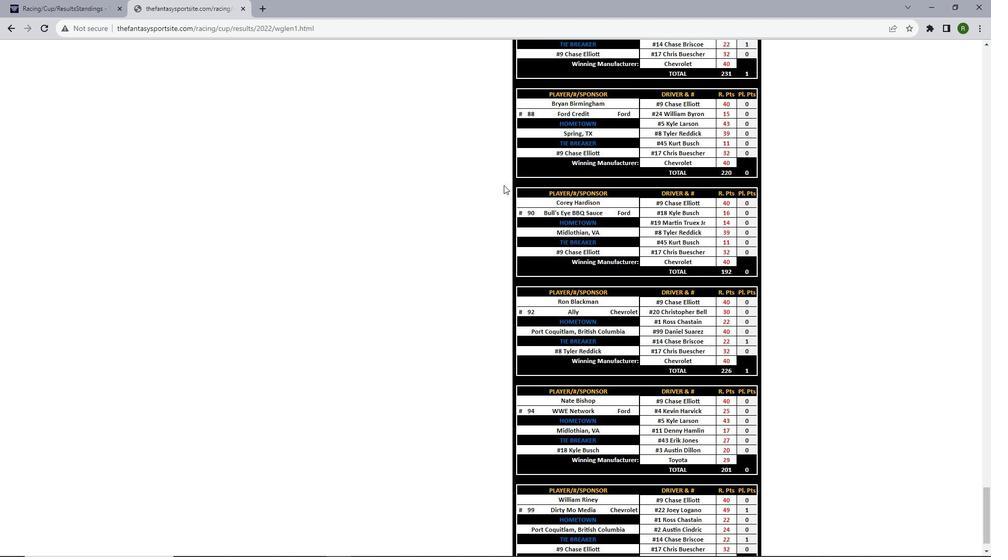 
Action: Mouse scrolled (503, 184) with delta (0, 0)
Screenshot: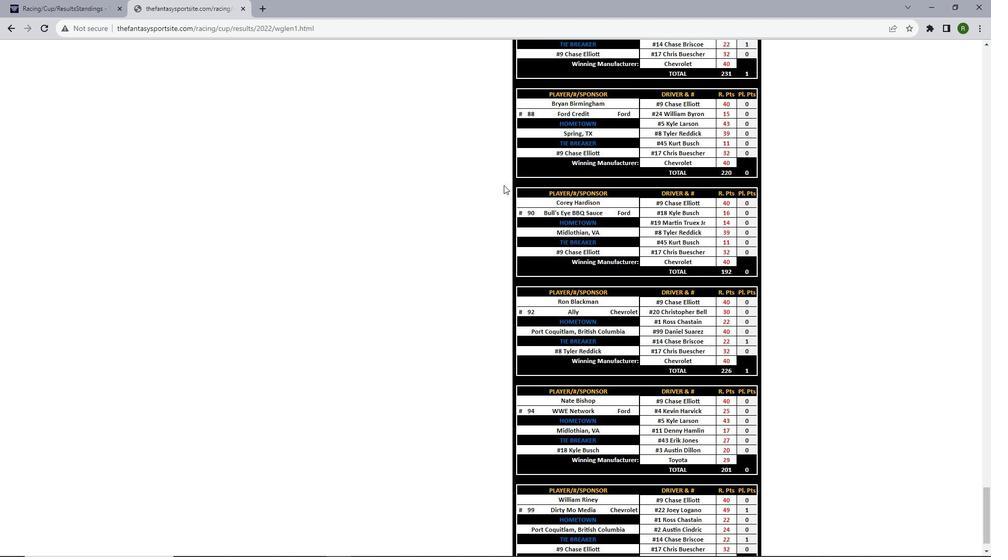 
